 Task: Search one way flight ticket for 3 adults, 3 children in business from Champaign/urbana/savoy: University Of Illinois - Willard Airport to Riverton: Central Wyoming Regional Airport (was Riverton Regional) on 5-4-2023. Choice of flights is Frontier. Number of bags: 1 carry on bag and 3 checked bags. Price is upto 89000. Outbound departure time preference is 20:15.
Action: Mouse moved to (357, 319)
Screenshot: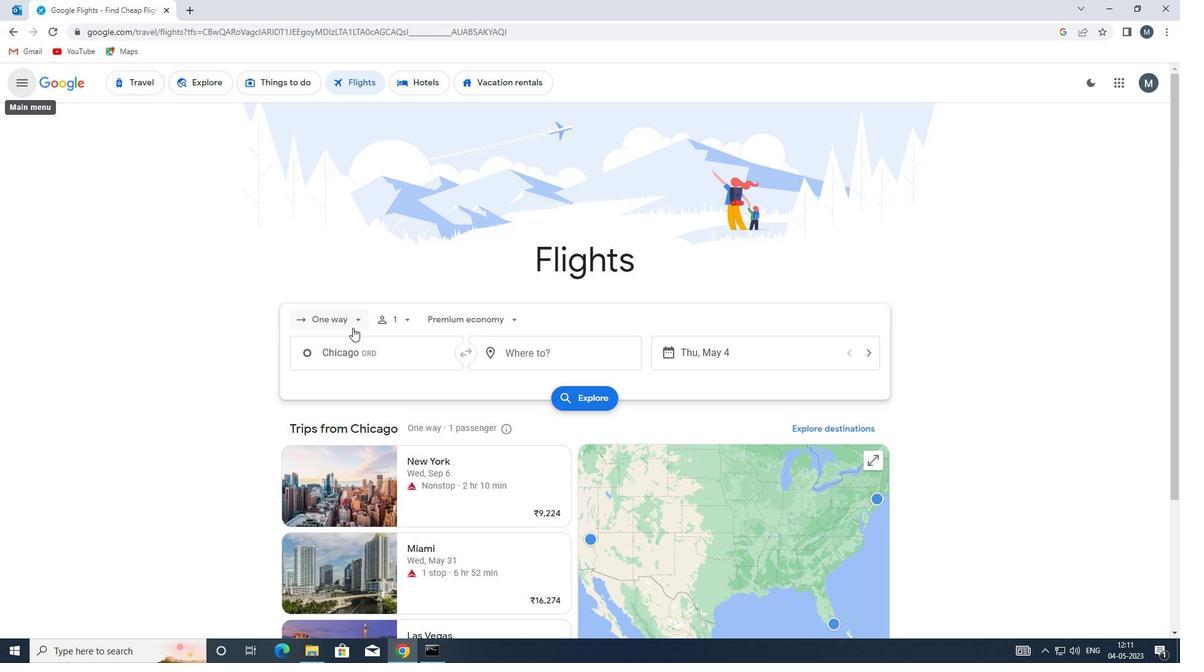 
Action: Mouse pressed left at (357, 319)
Screenshot: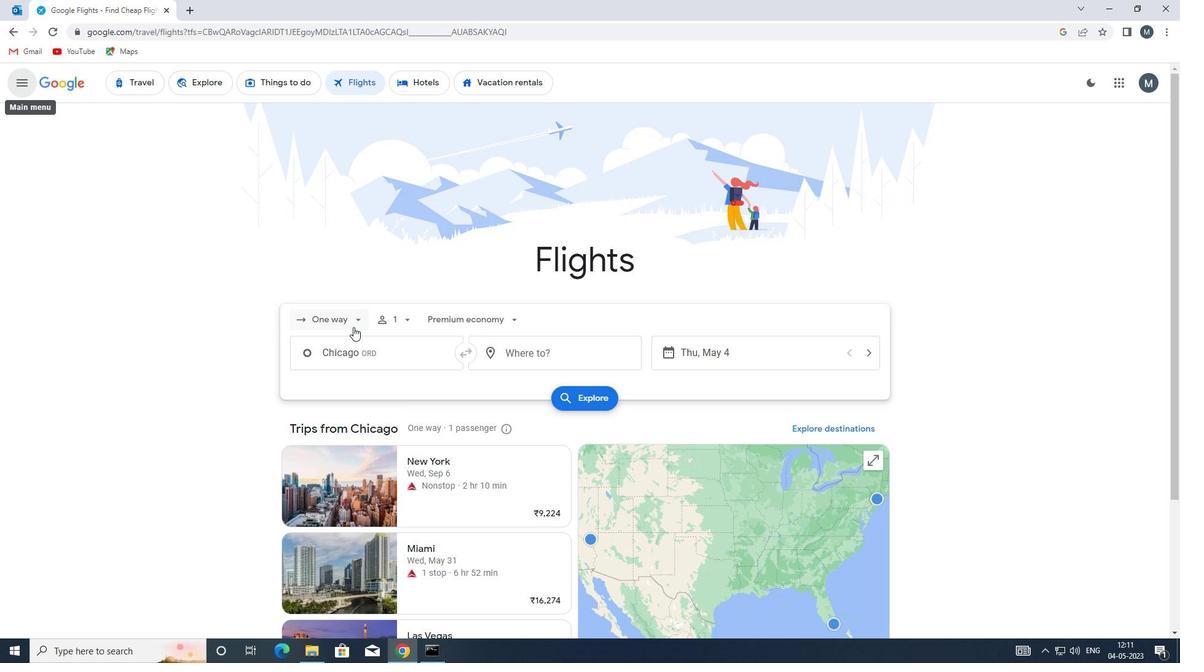 
Action: Mouse moved to (362, 374)
Screenshot: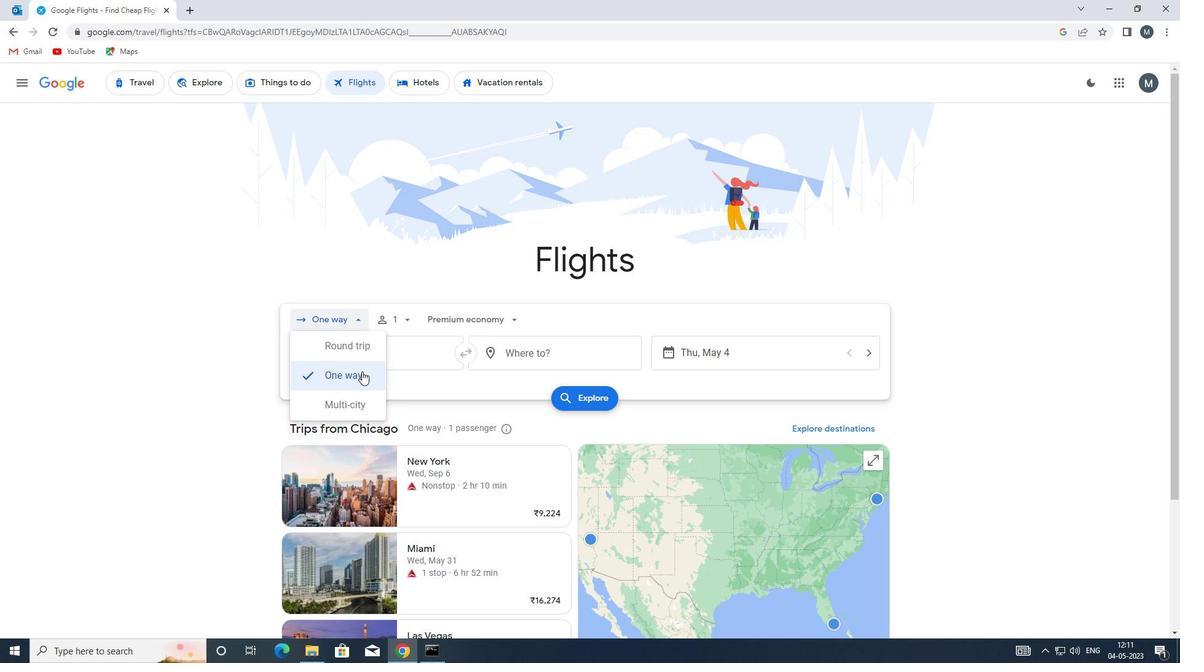 
Action: Mouse pressed left at (362, 374)
Screenshot: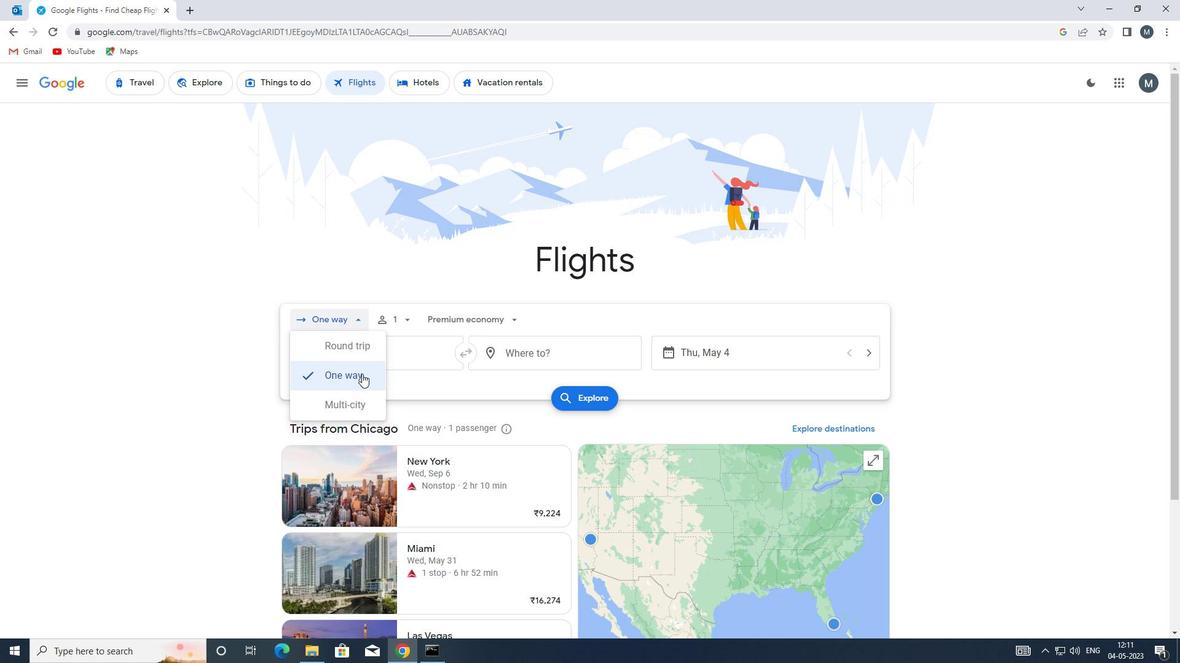 
Action: Mouse moved to (417, 316)
Screenshot: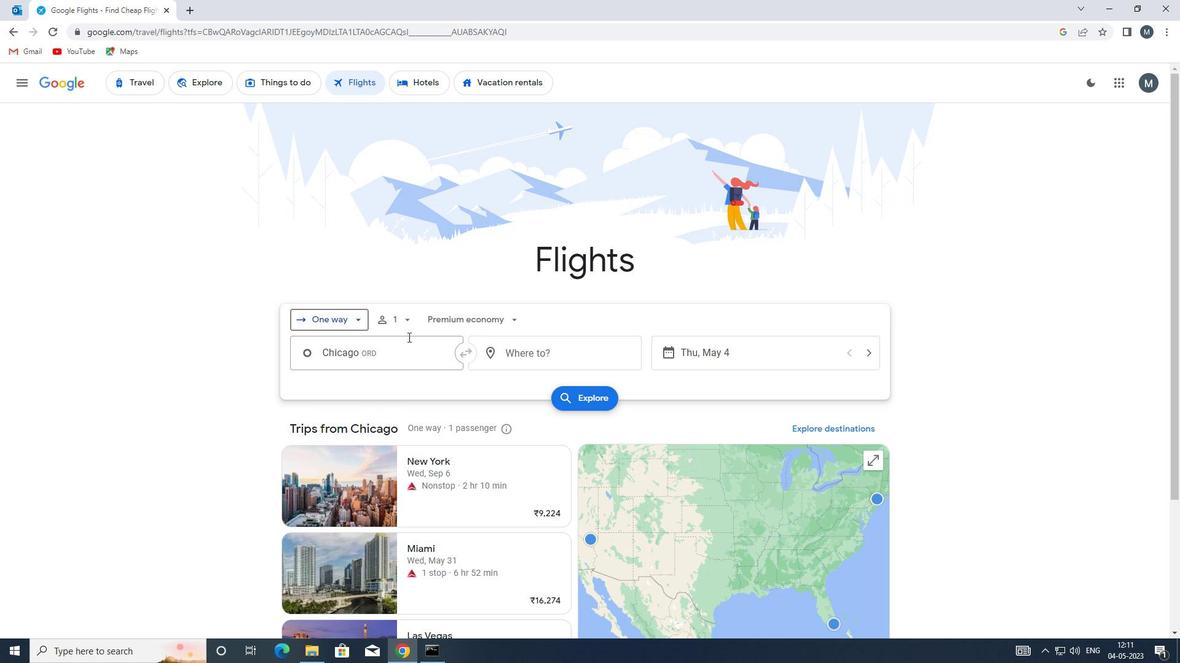 
Action: Mouse pressed left at (417, 316)
Screenshot: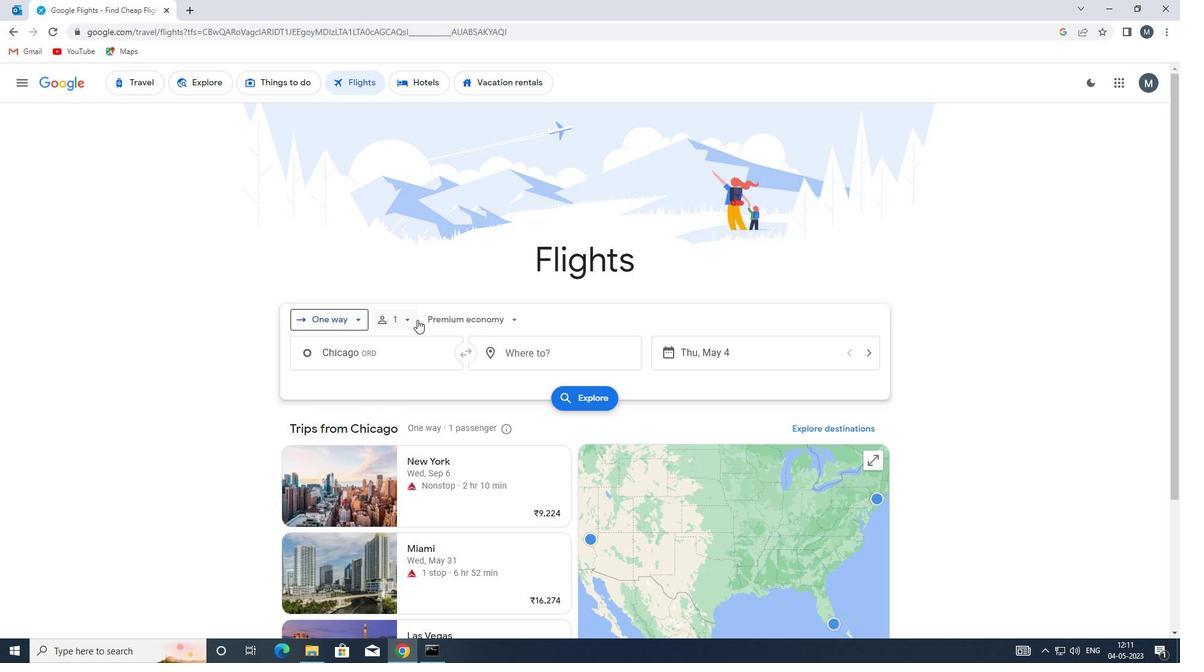 
Action: Mouse moved to (510, 350)
Screenshot: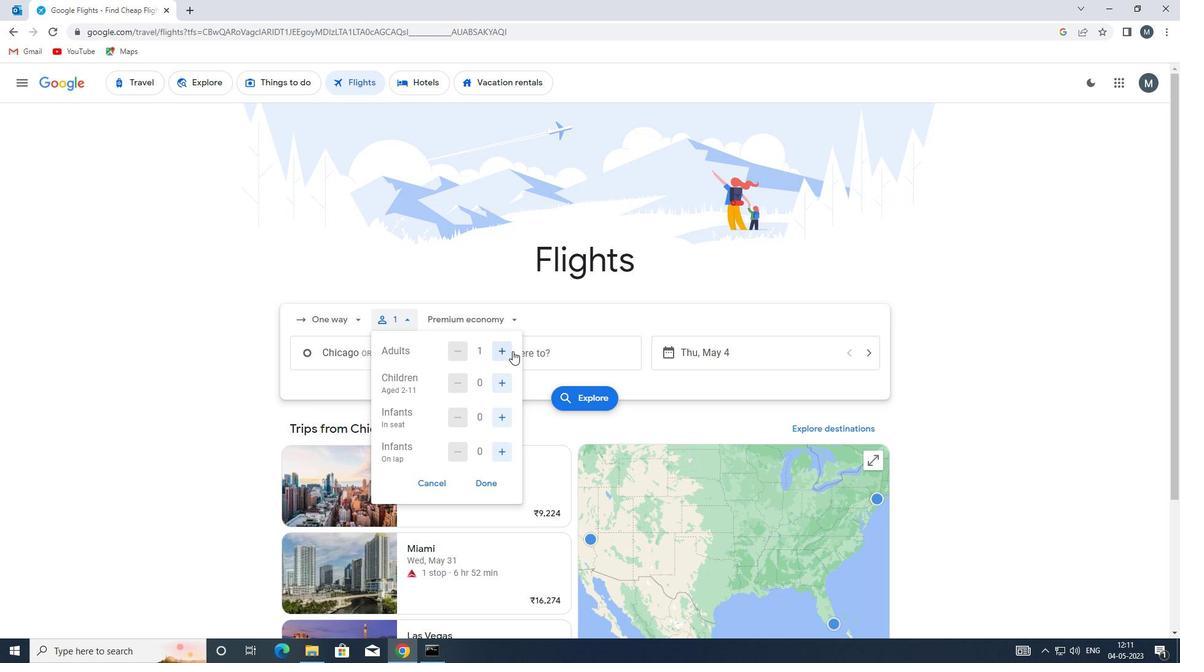 
Action: Mouse pressed left at (510, 350)
Screenshot: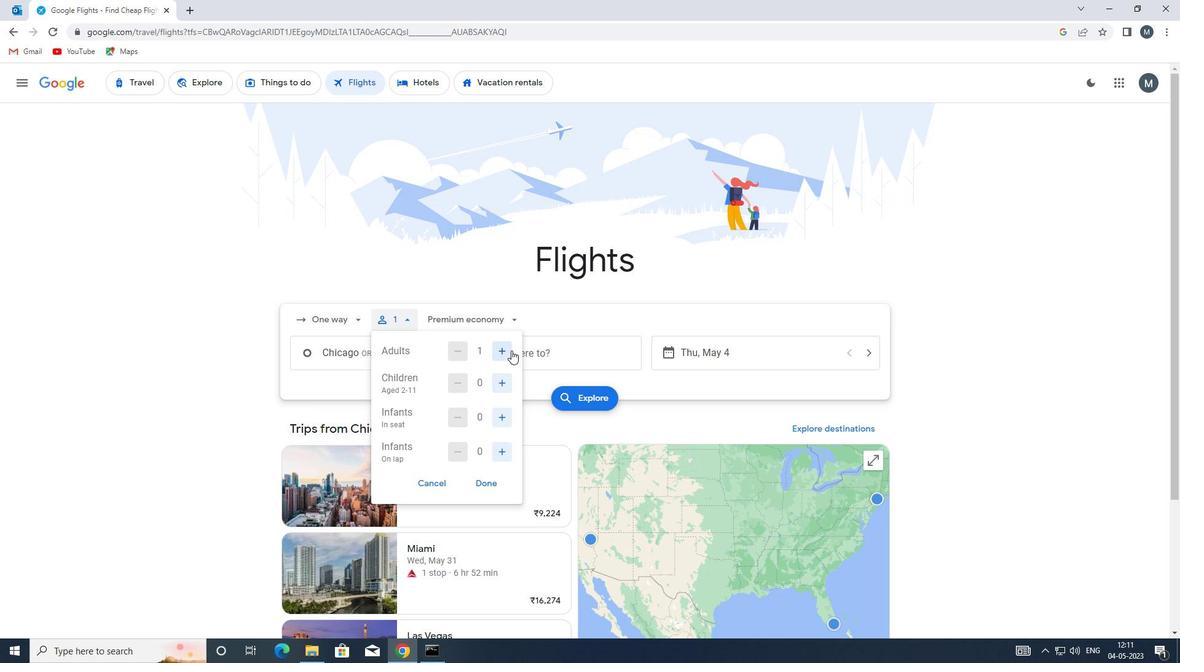 
Action: Mouse pressed left at (510, 350)
Screenshot: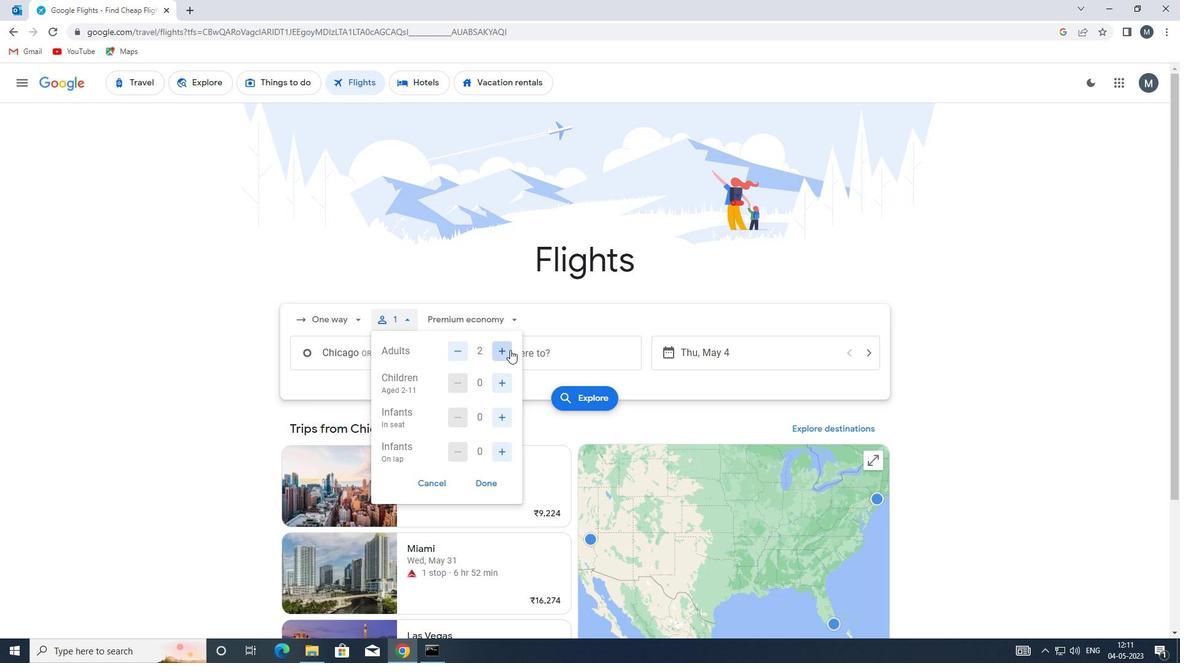 
Action: Mouse moved to (500, 383)
Screenshot: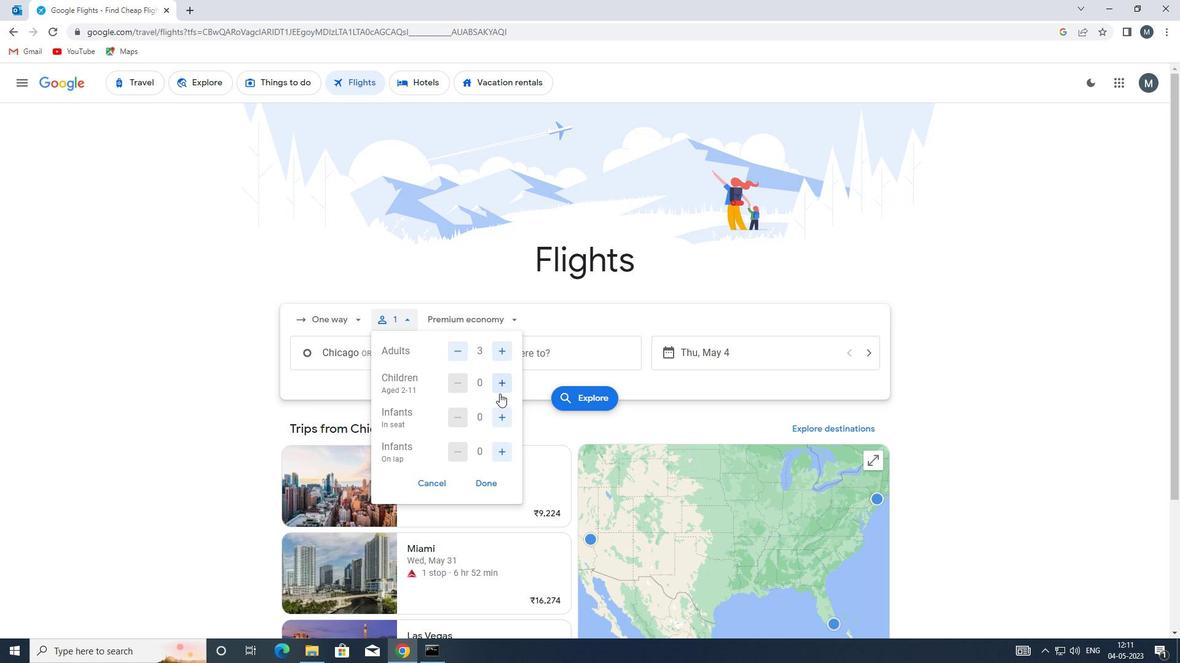 
Action: Mouse pressed left at (500, 383)
Screenshot: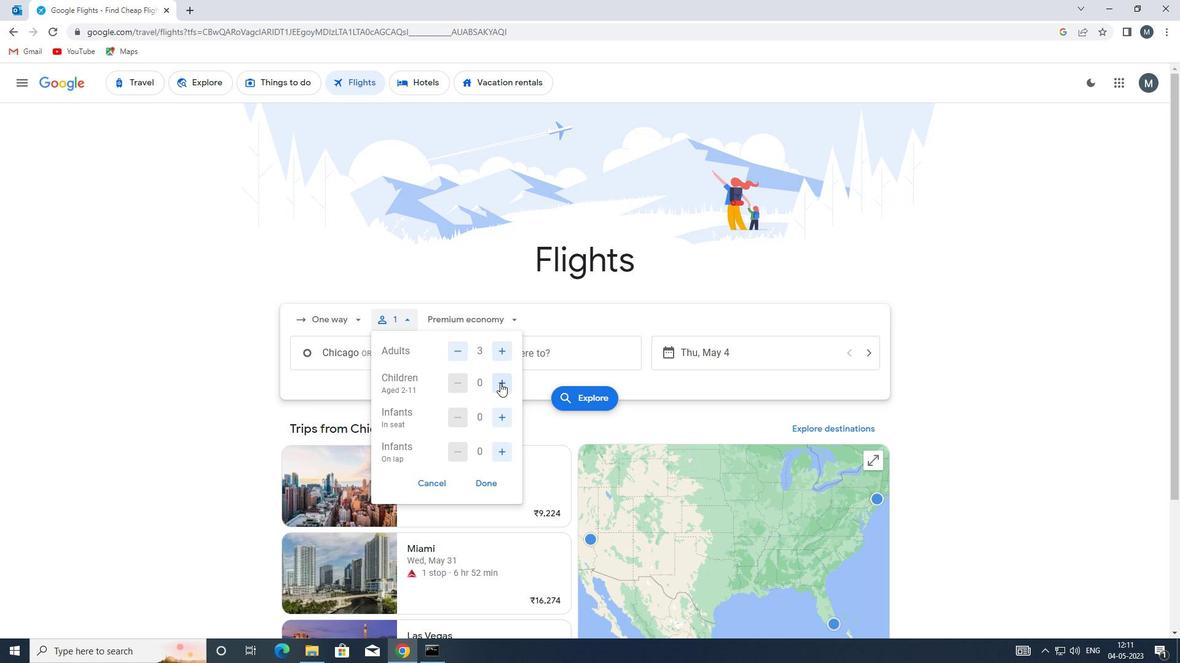 
Action: Mouse pressed left at (500, 383)
Screenshot: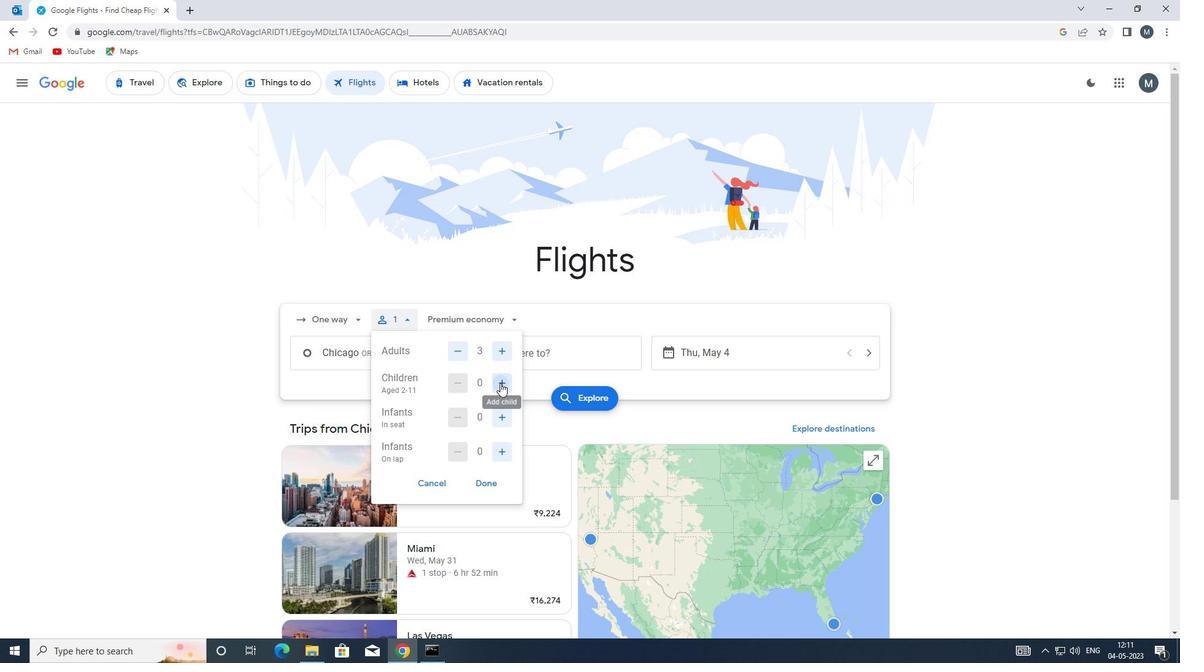 
Action: Mouse pressed left at (500, 383)
Screenshot: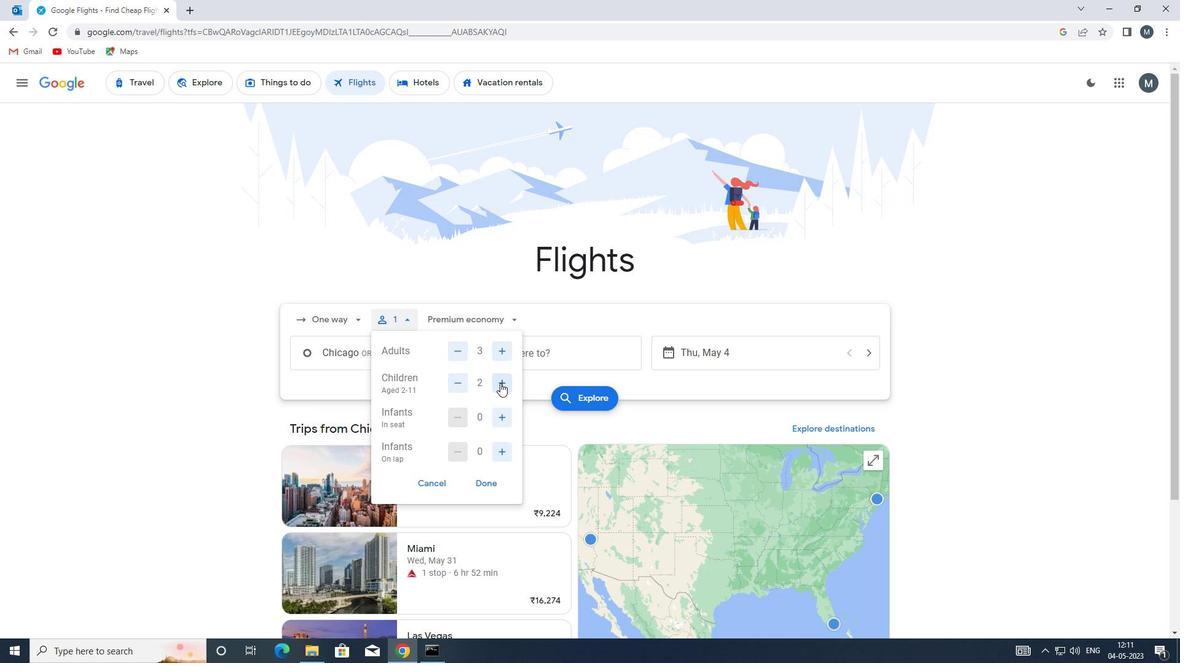 
Action: Mouse moved to (489, 482)
Screenshot: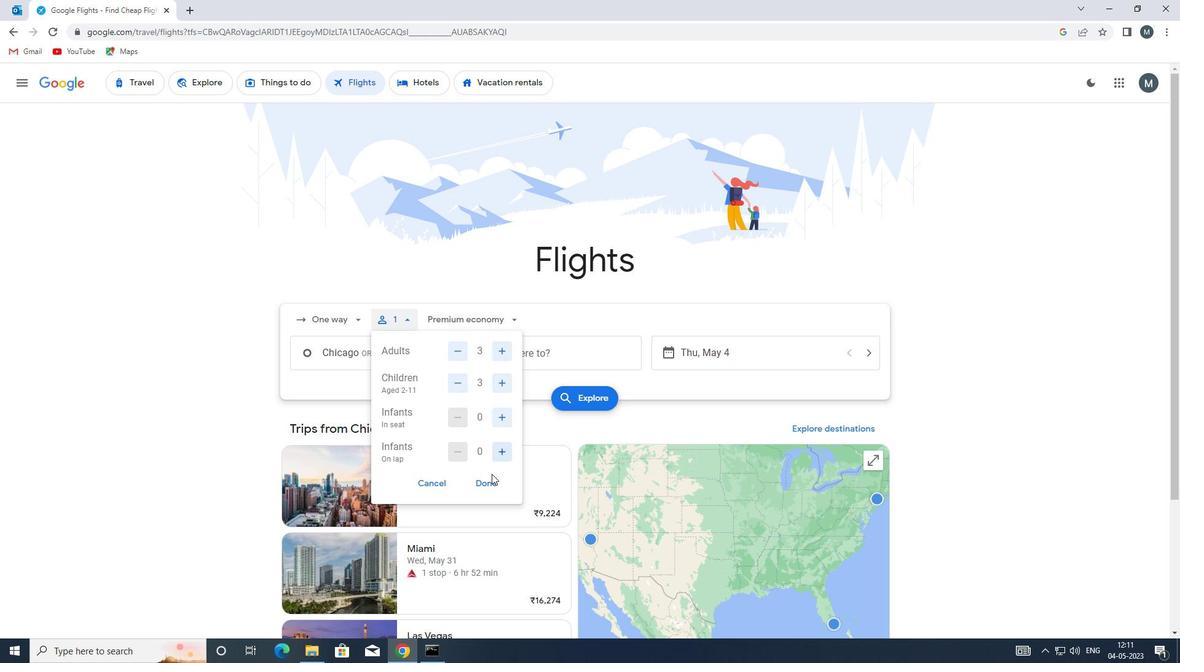 
Action: Mouse pressed left at (489, 482)
Screenshot: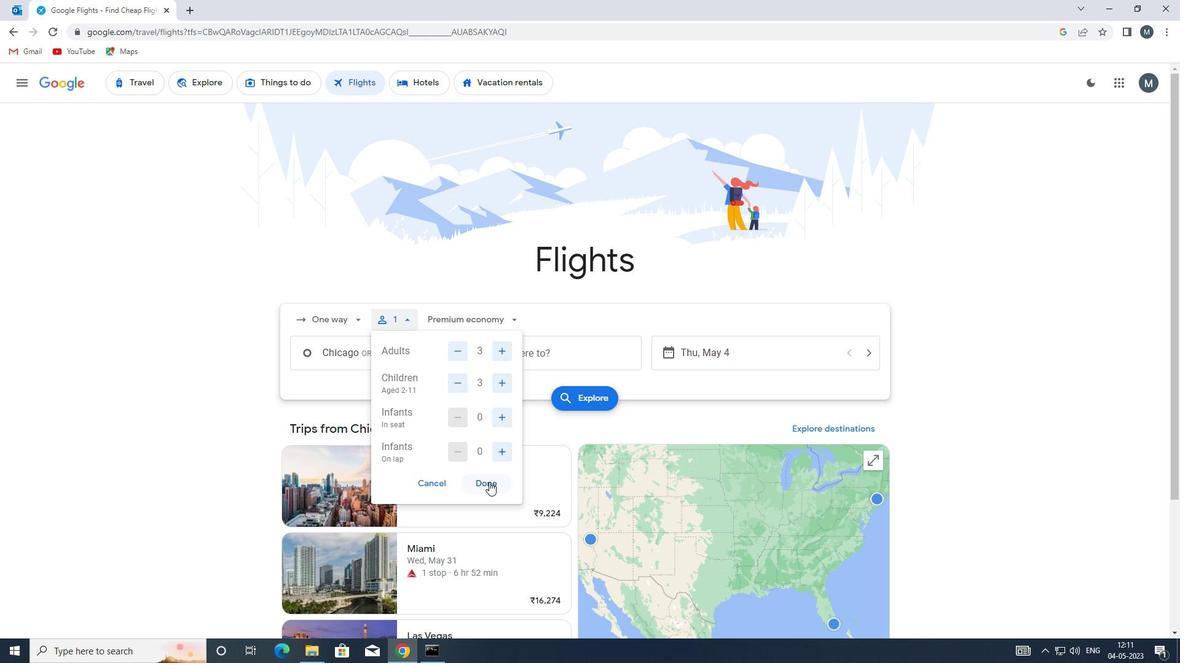 
Action: Mouse moved to (470, 323)
Screenshot: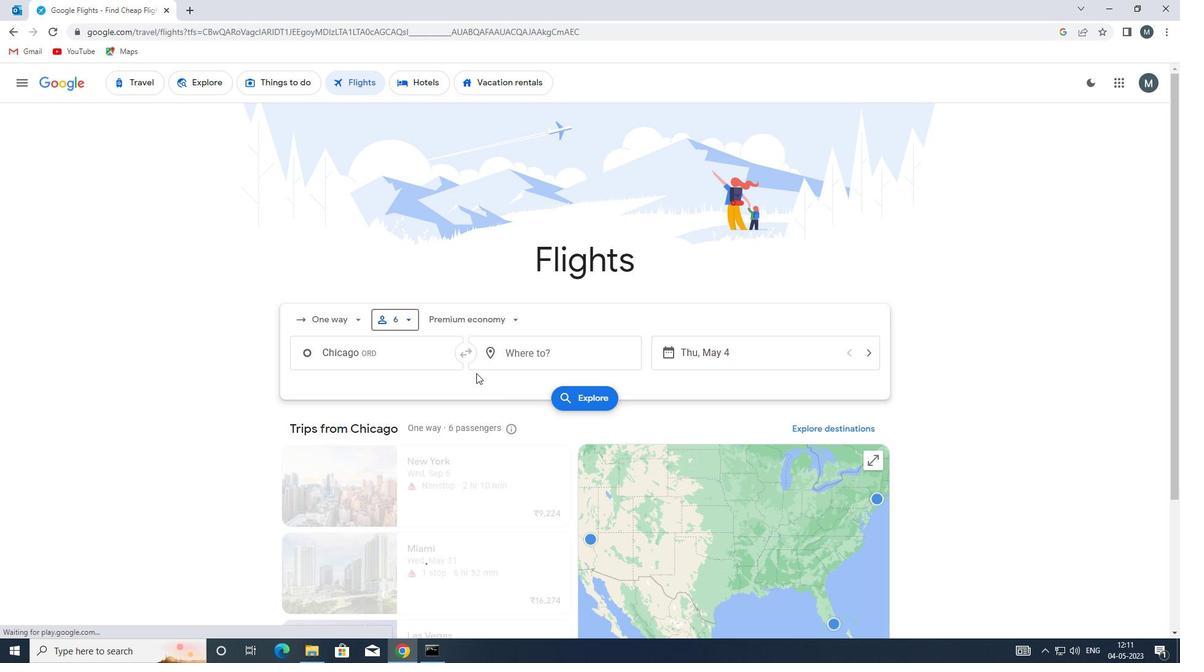 
Action: Mouse pressed left at (470, 323)
Screenshot: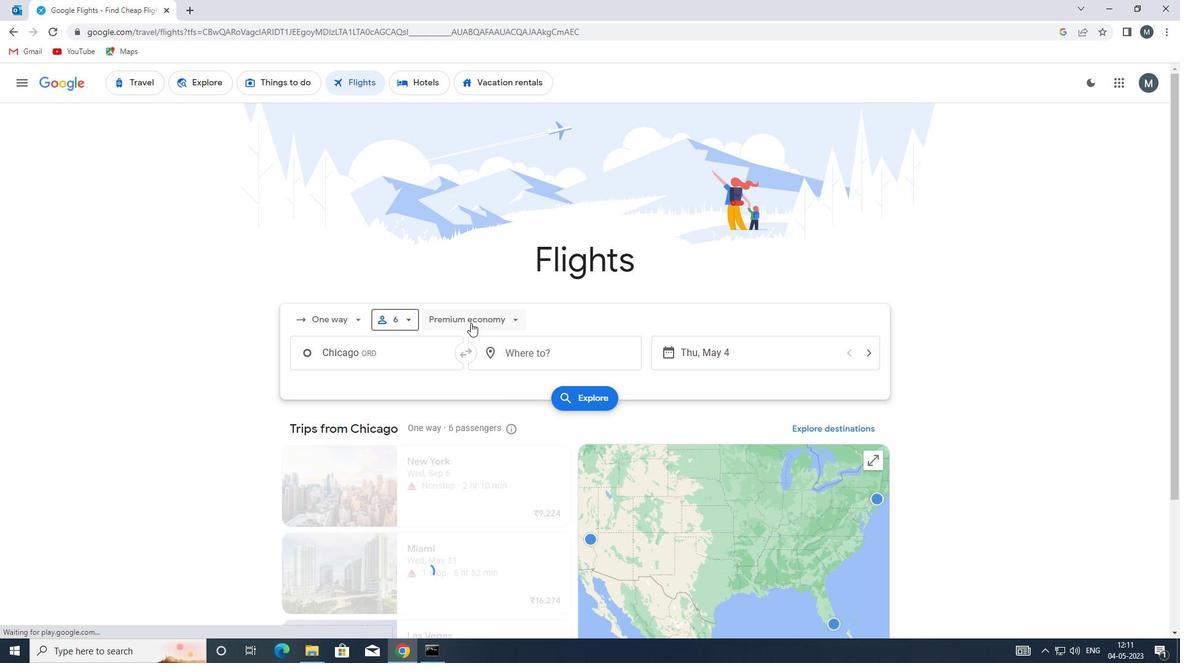 
Action: Mouse moved to (487, 403)
Screenshot: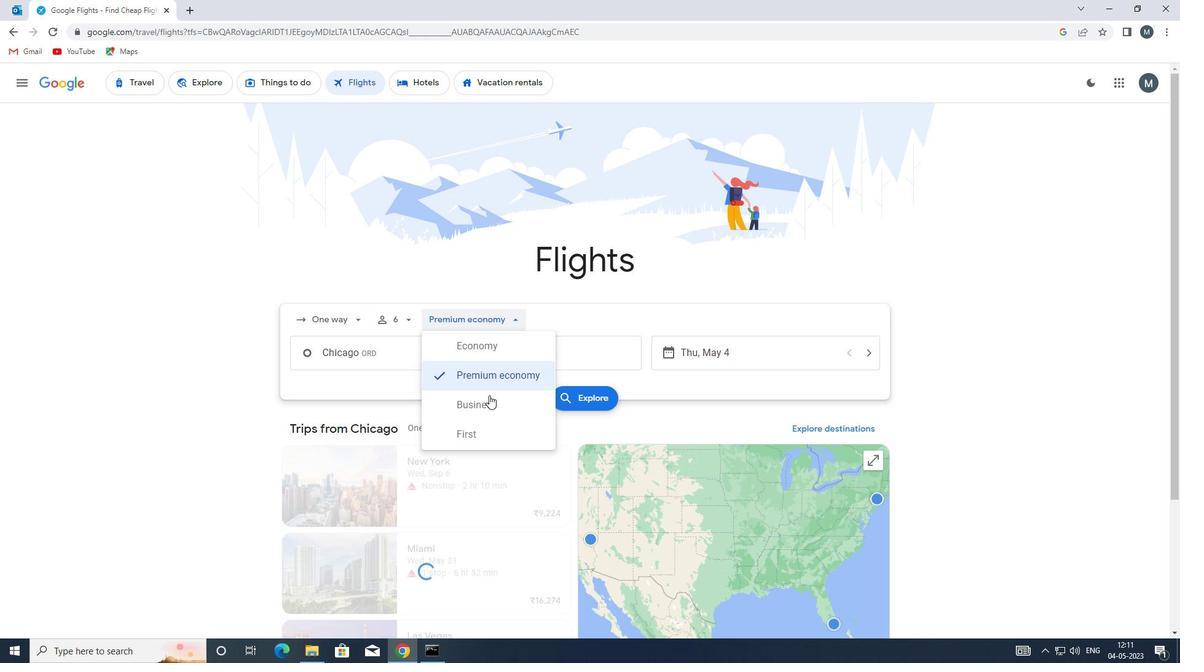 
Action: Mouse pressed left at (487, 403)
Screenshot: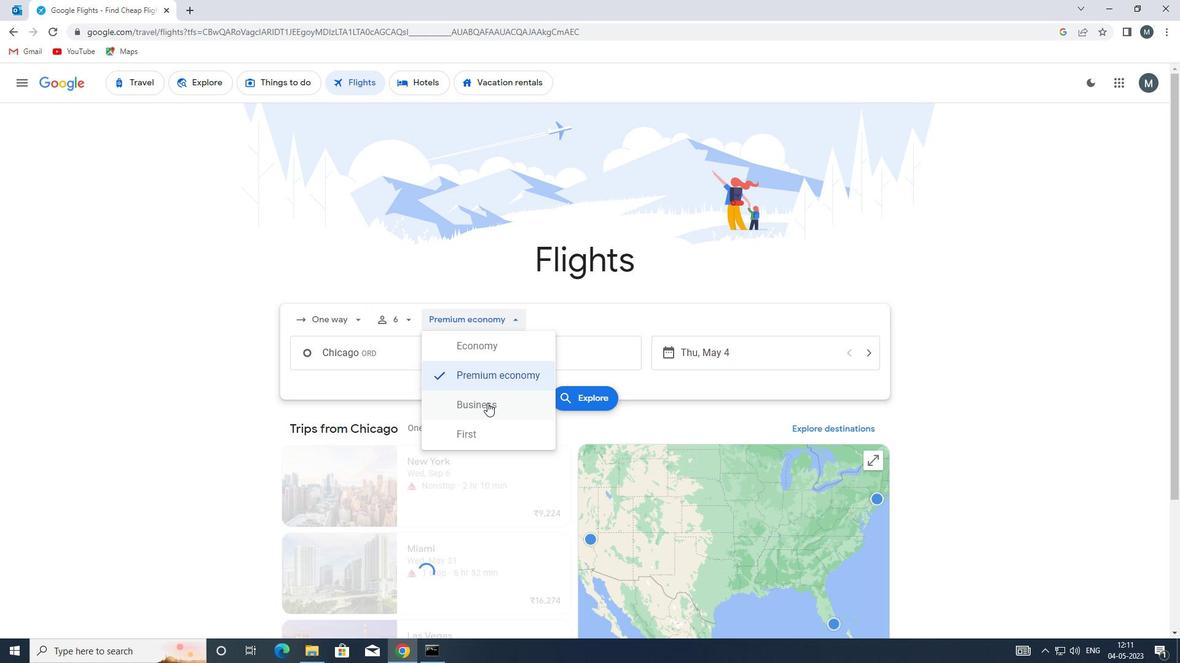 
Action: Mouse moved to (418, 365)
Screenshot: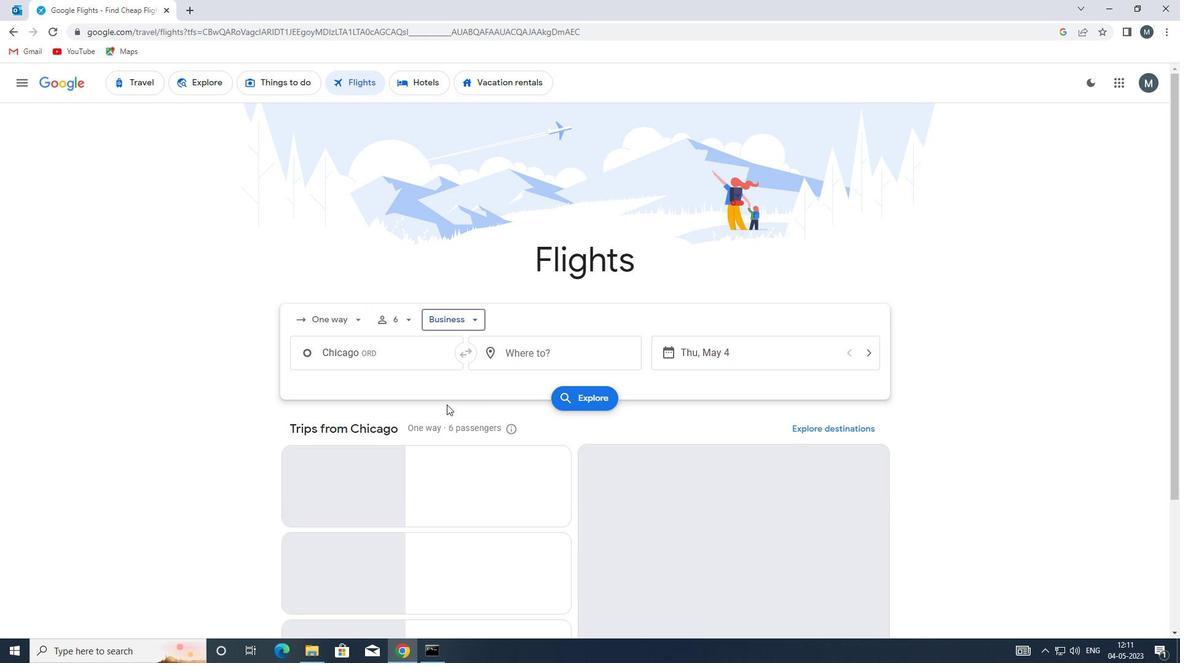 
Action: Mouse pressed left at (418, 365)
Screenshot: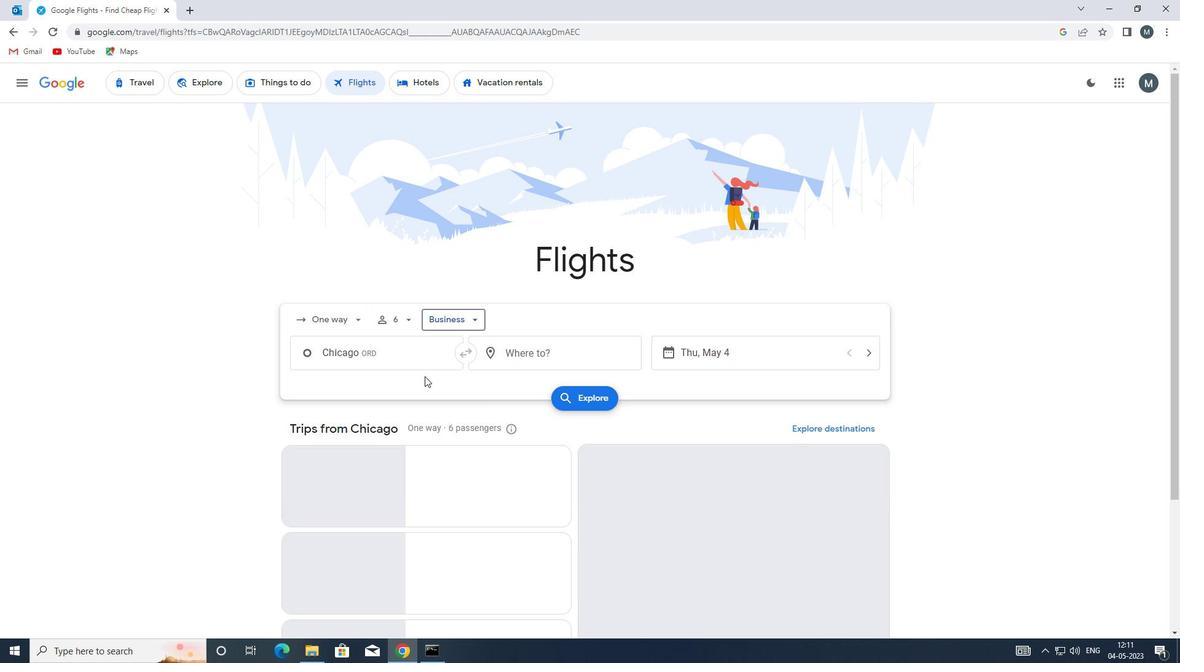
Action: Mouse moved to (430, 392)
Screenshot: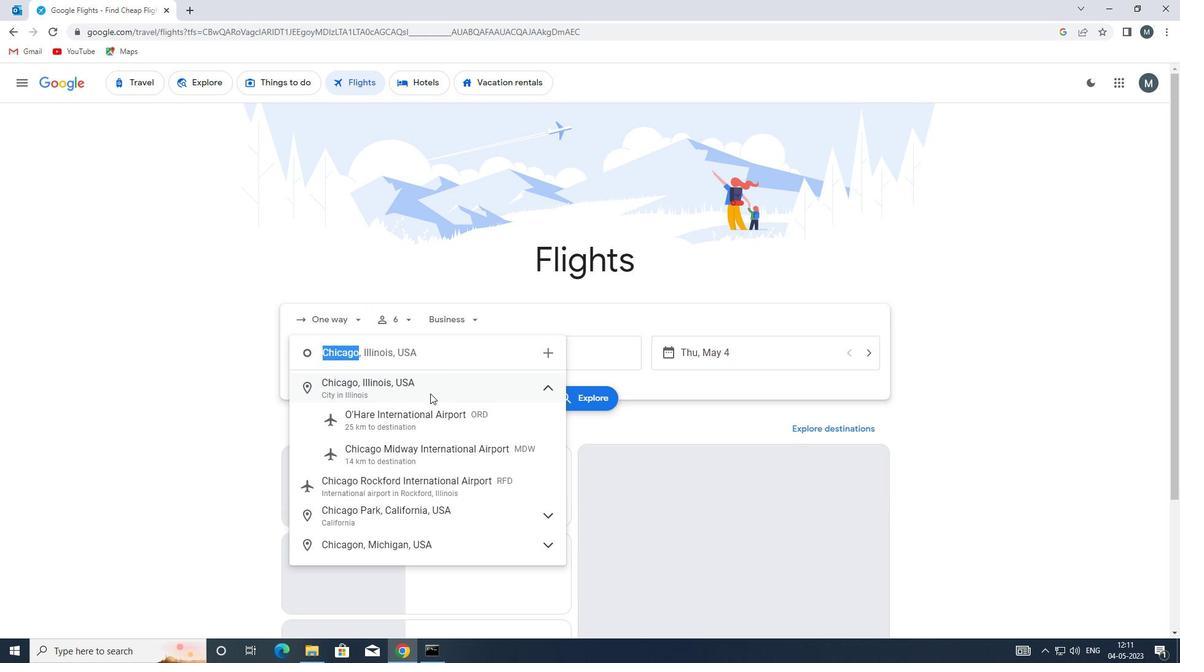 
Action: Key pressed <Key.enter>
Screenshot: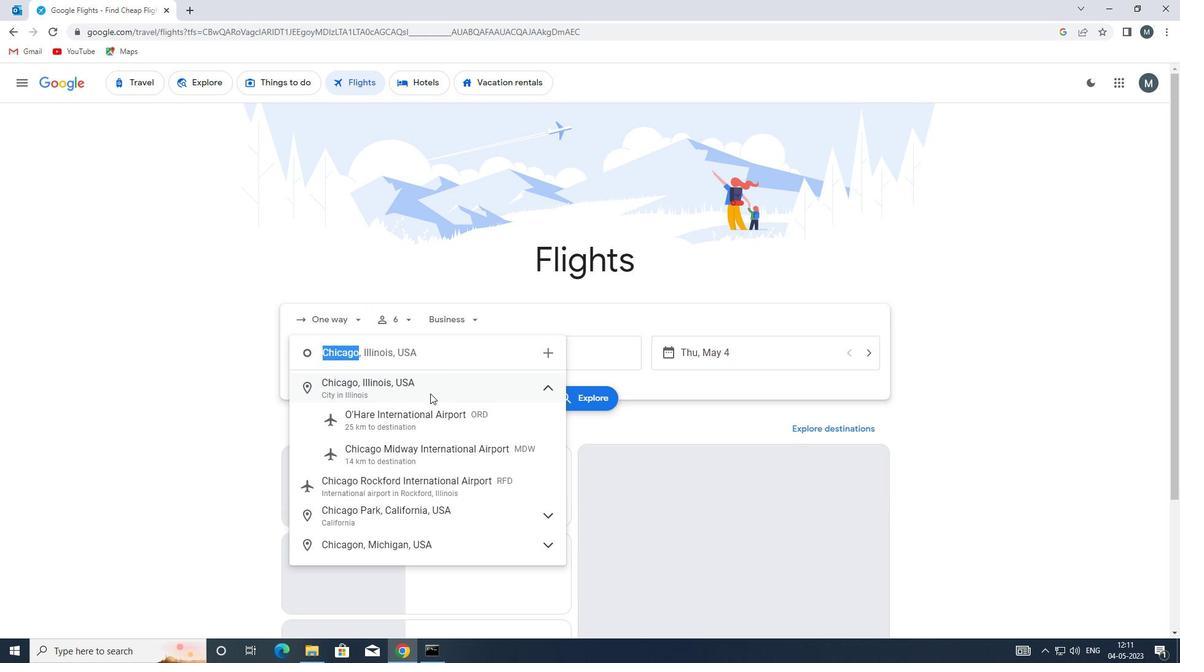 
Action: Mouse moved to (512, 359)
Screenshot: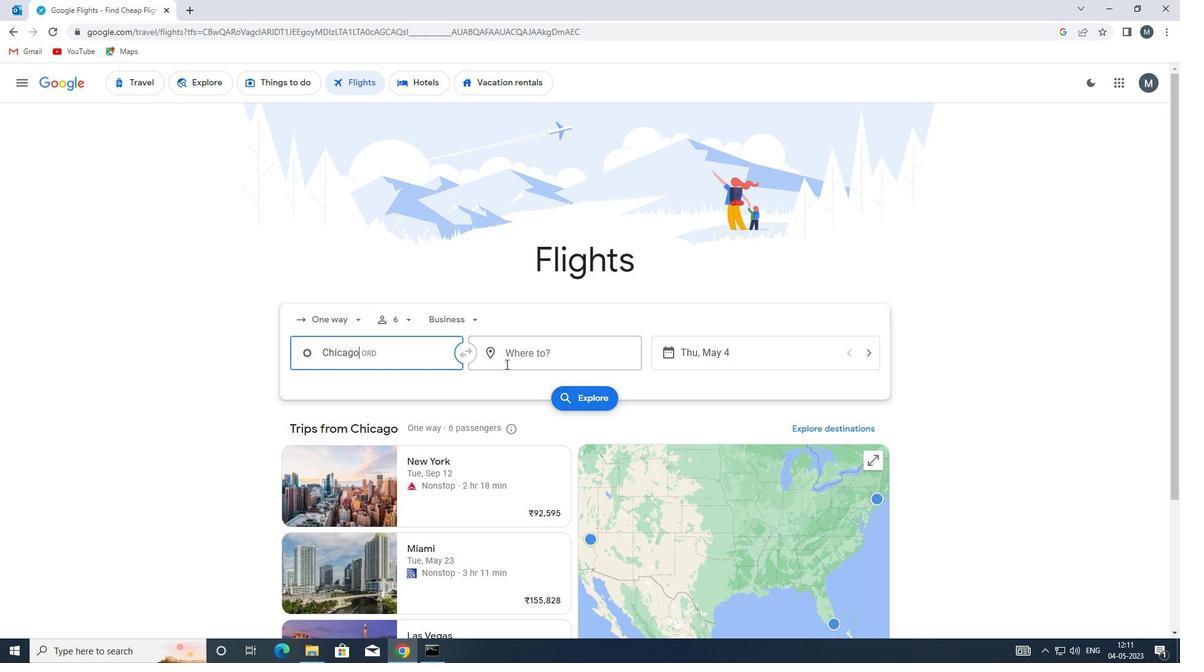 
Action: Mouse pressed left at (512, 359)
Screenshot: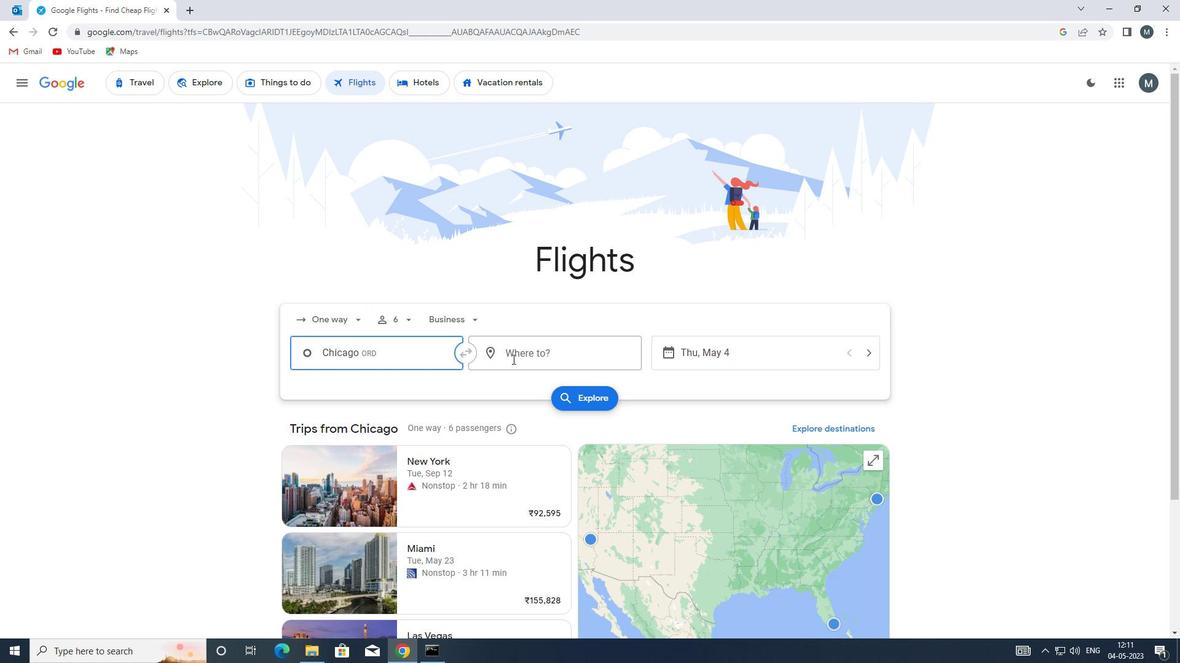 
Action: Mouse moved to (513, 360)
Screenshot: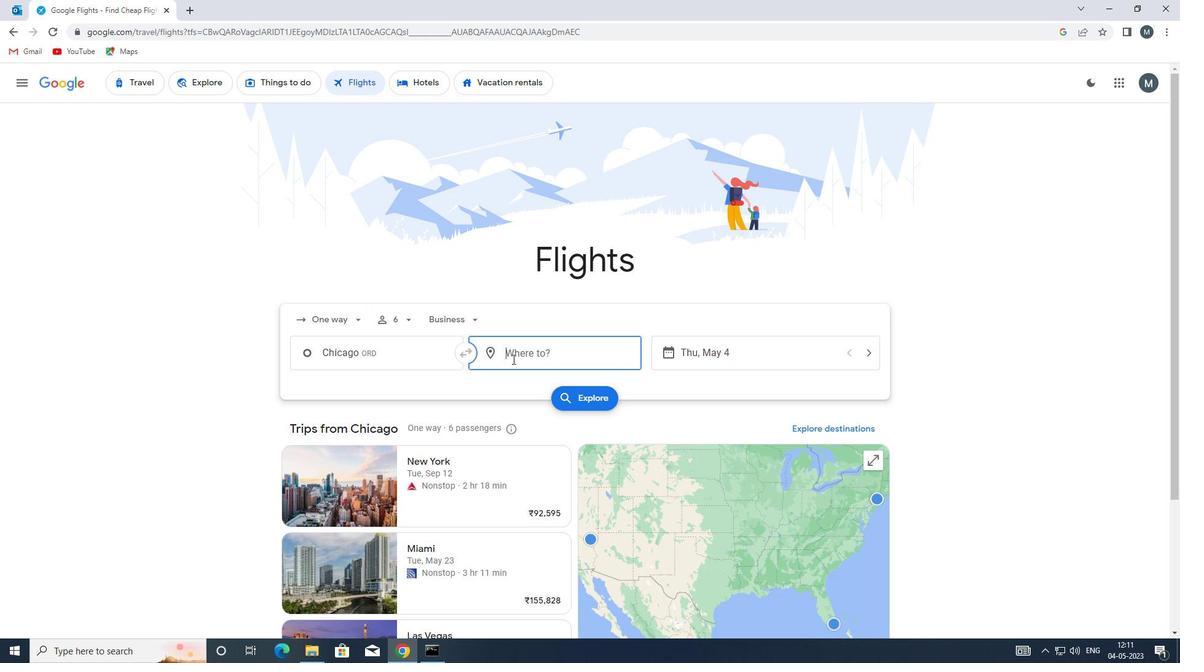 
Action: Key pressed riw
Screenshot: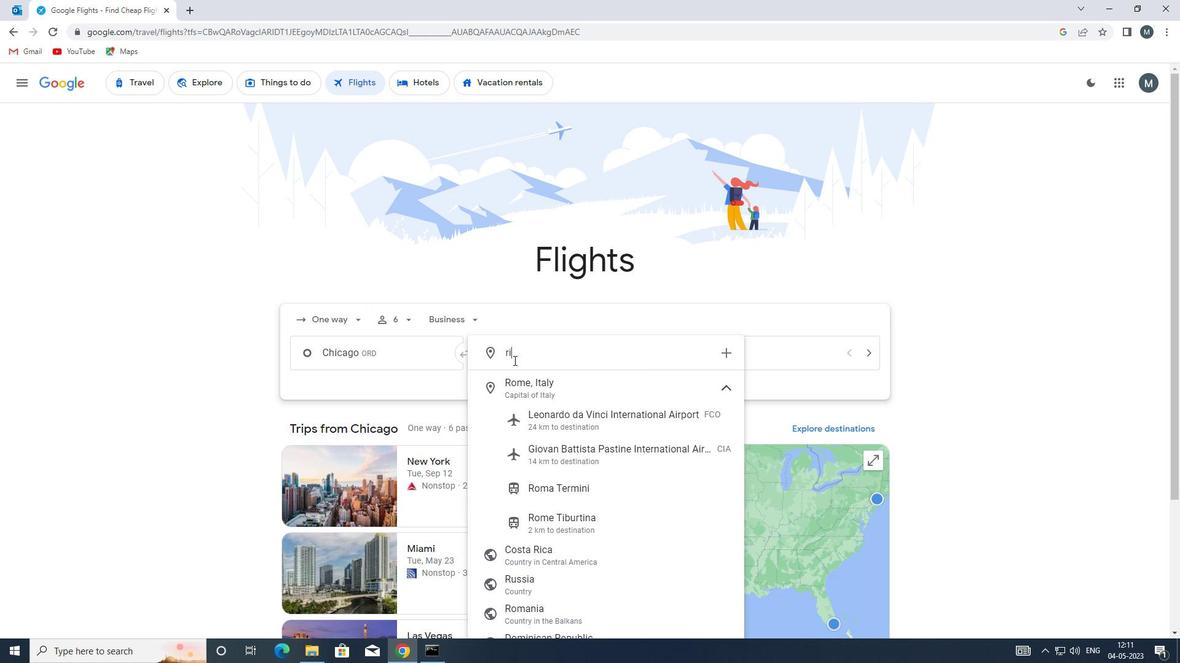 
Action: Mouse moved to (579, 387)
Screenshot: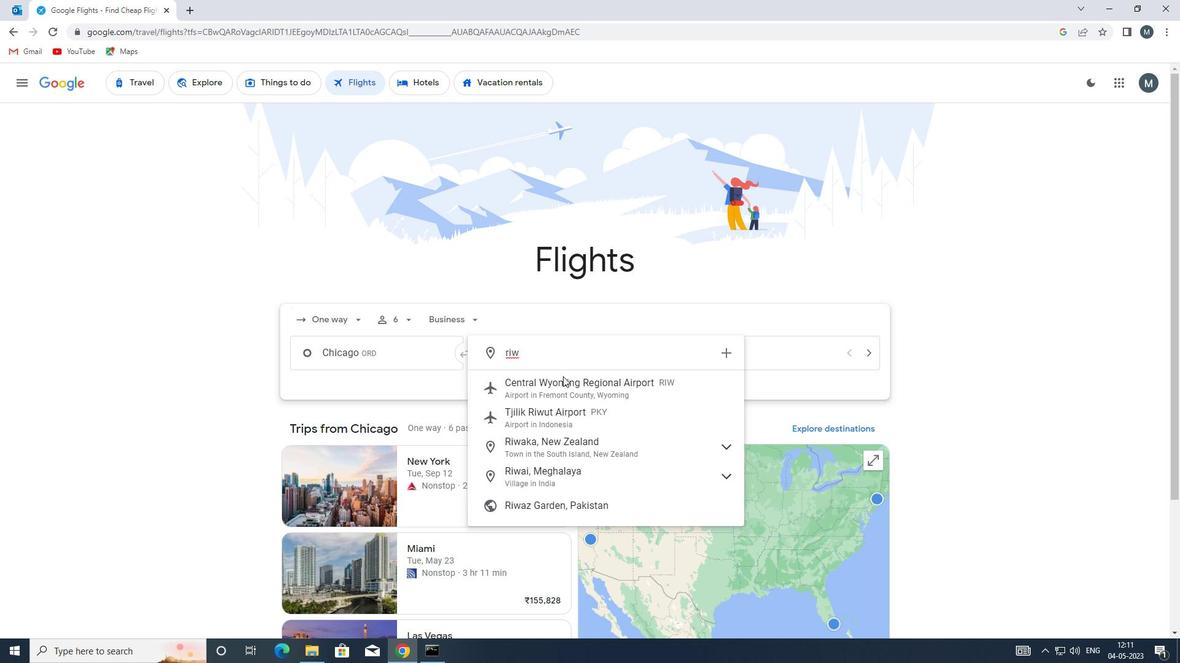 
Action: Mouse pressed left at (579, 387)
Screenshot: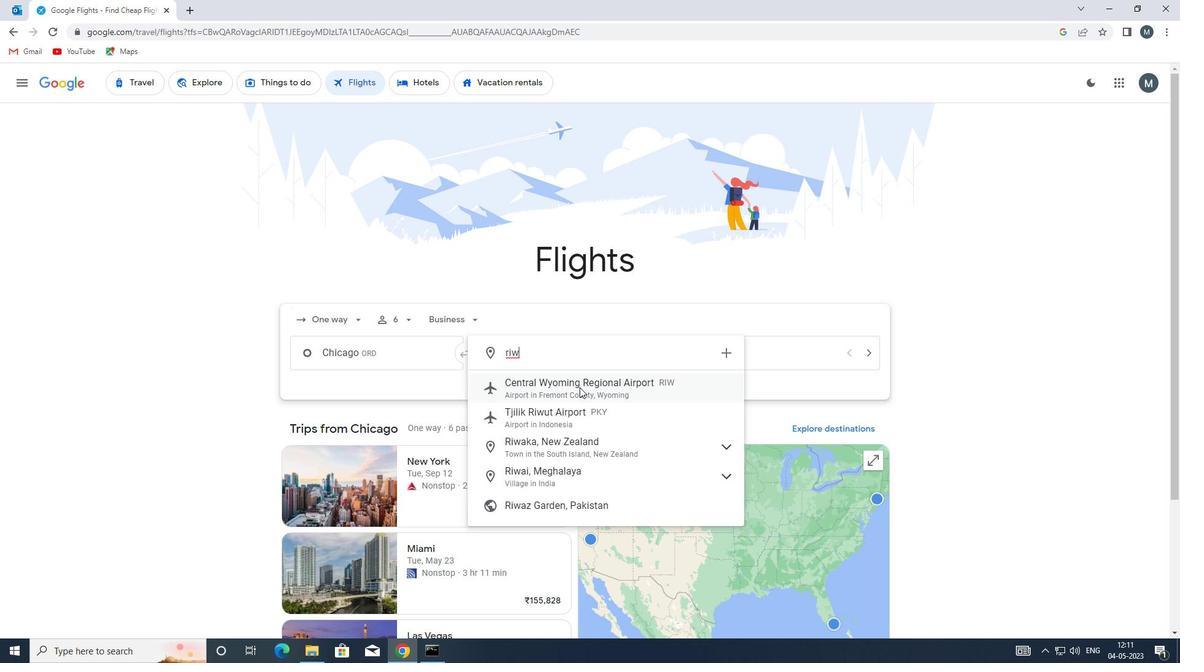 
Action: Mouse moved to (695, 358)
Screenshot: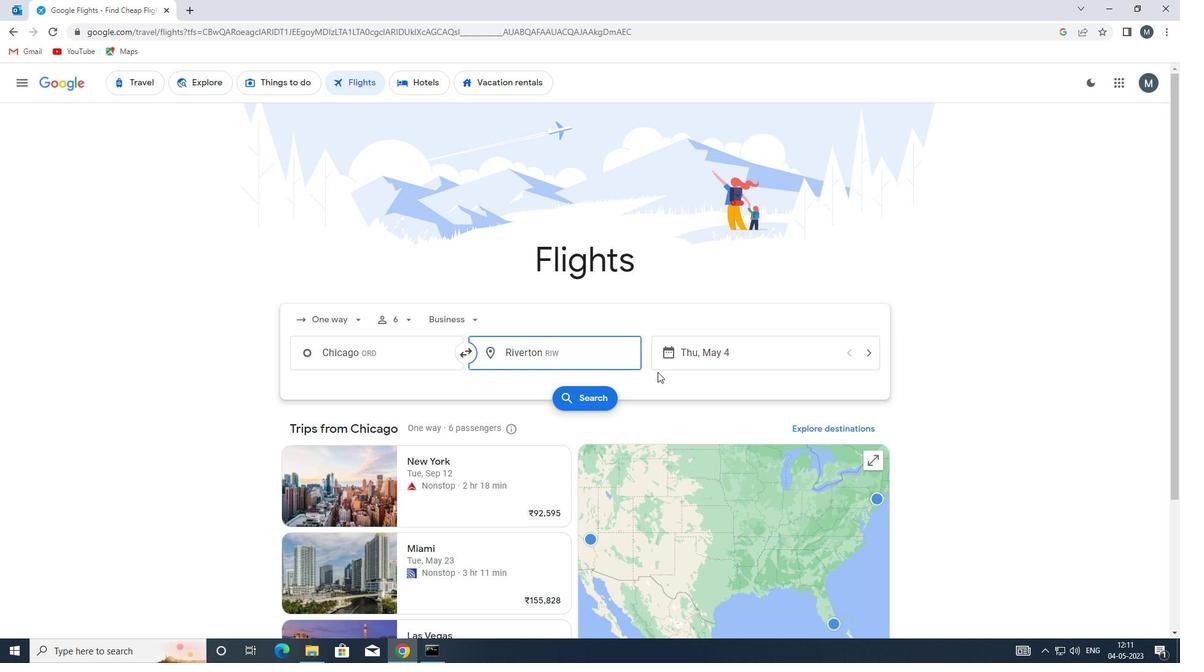 
Action: Mouse pressed left at (695, 358)
Screenshot: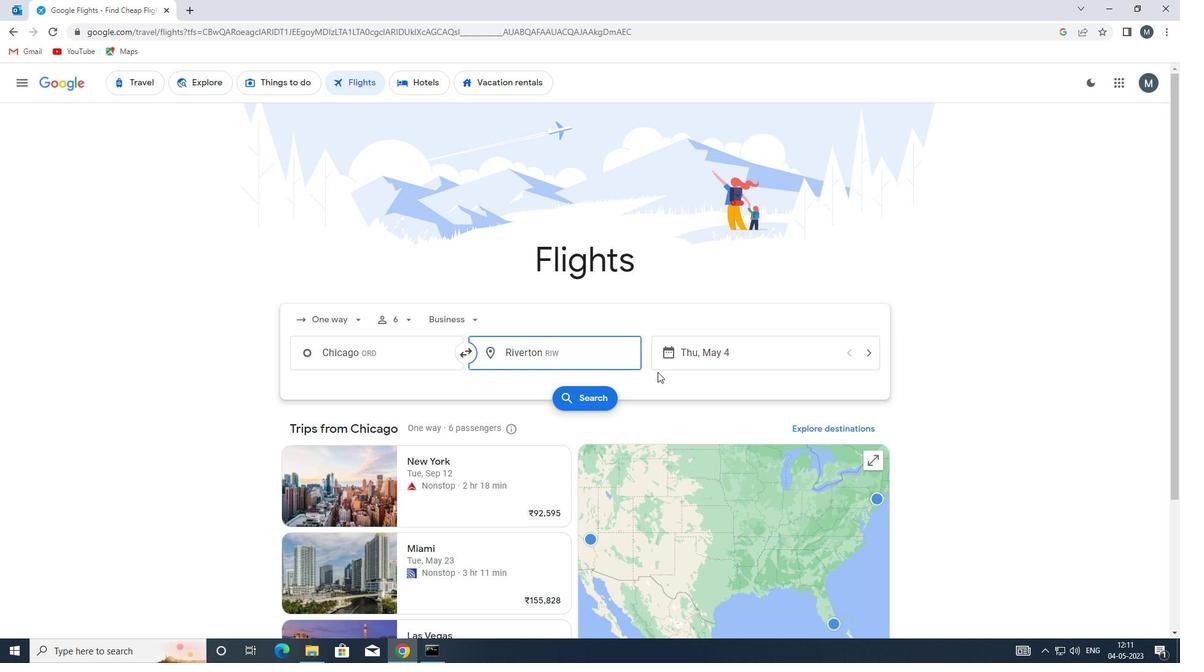 
Action: Mouse moved to (568, 411)
Screenshot: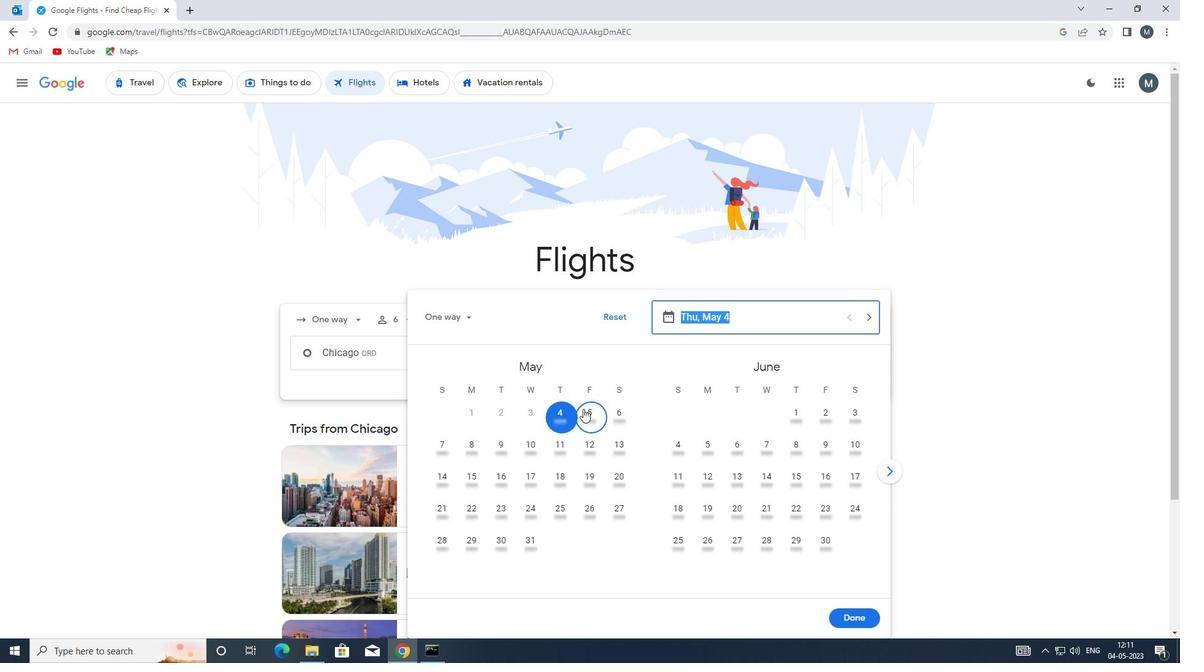 
Action: Mouse pressed left at (568, 411)
Screenshot: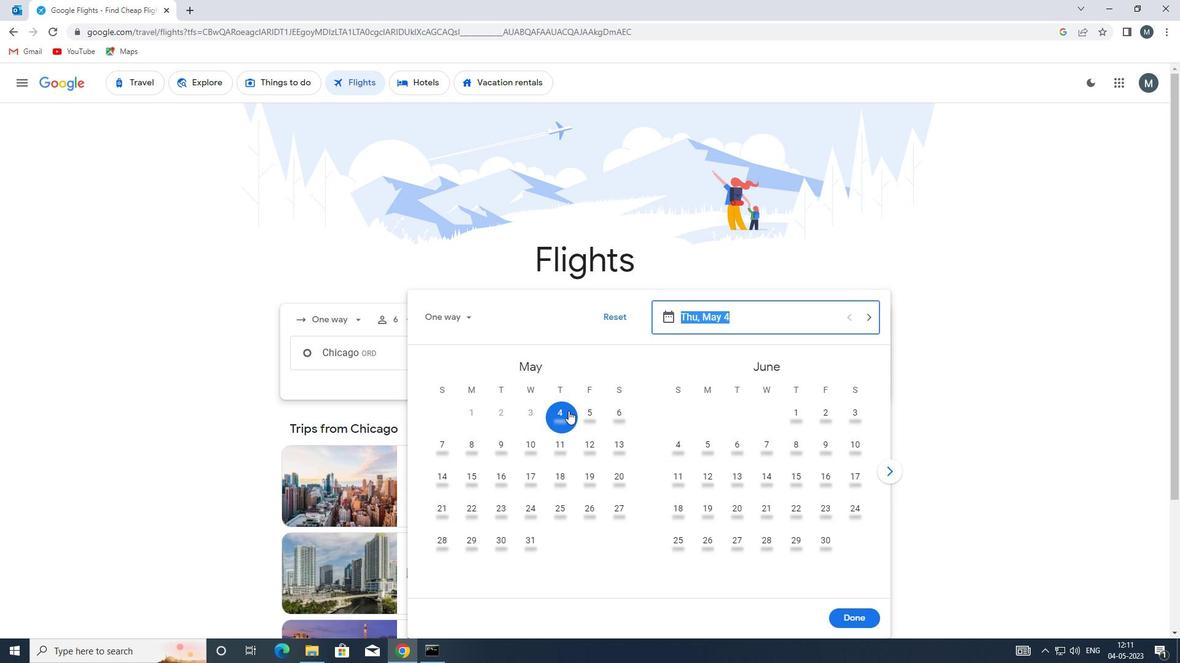 
Action: Mouse moved to (862, 615)
Screenshot: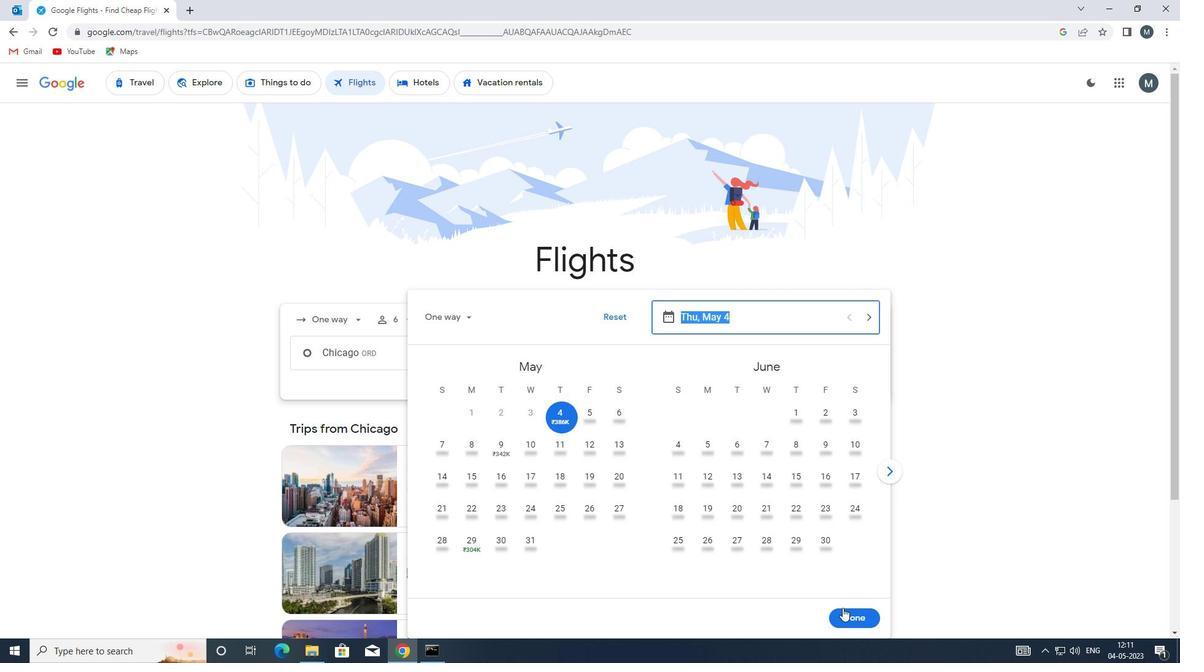 
Action: Mouse pressed left at (862, 615)
Screenshot: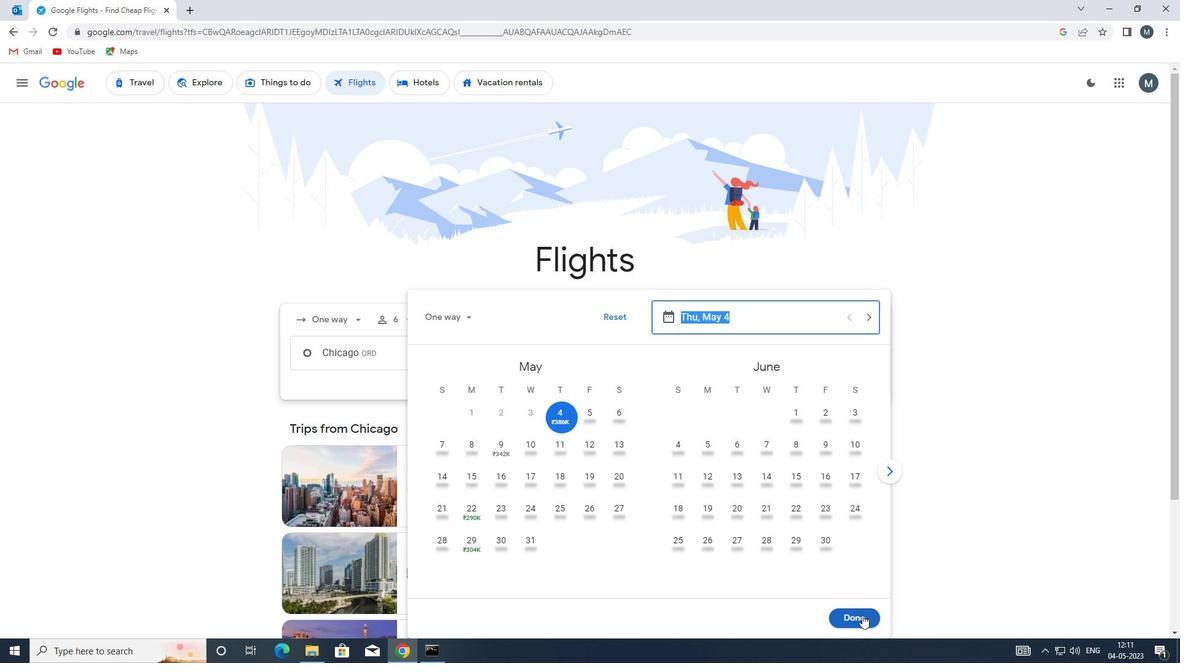 
Action: Mouse moved to (588, 397)
Screenshot: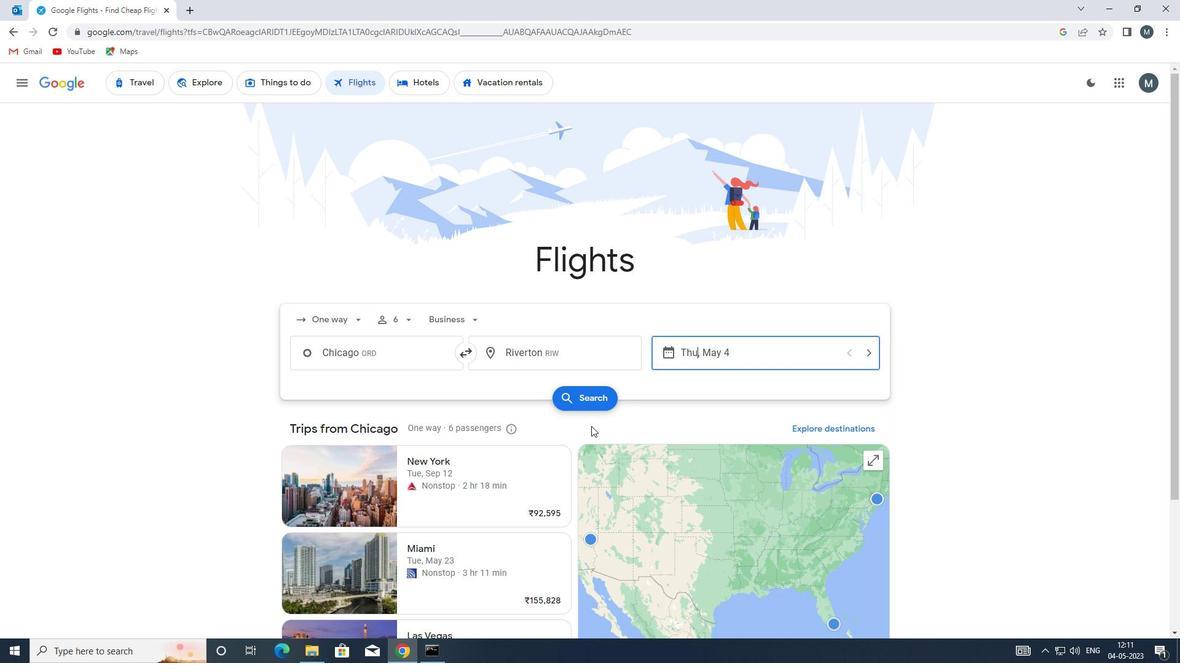 
Action: Mouse pressed left at (588, 397)
Screenshot: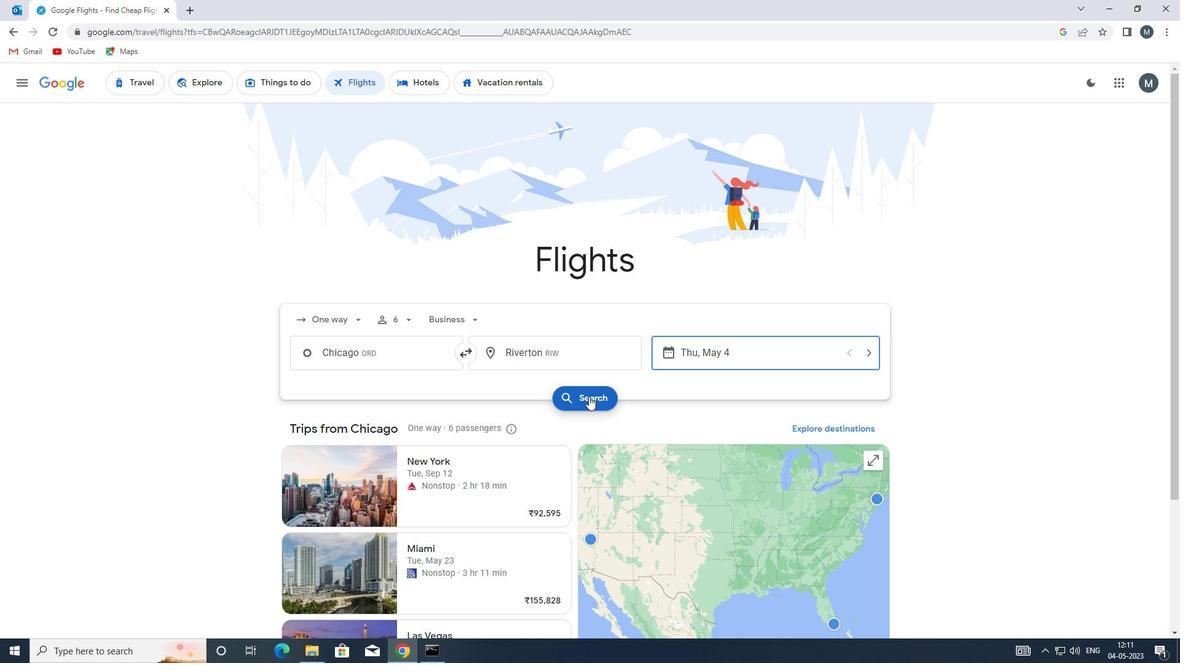 
Action: Mouse moved to (304, 194)
Screenshot: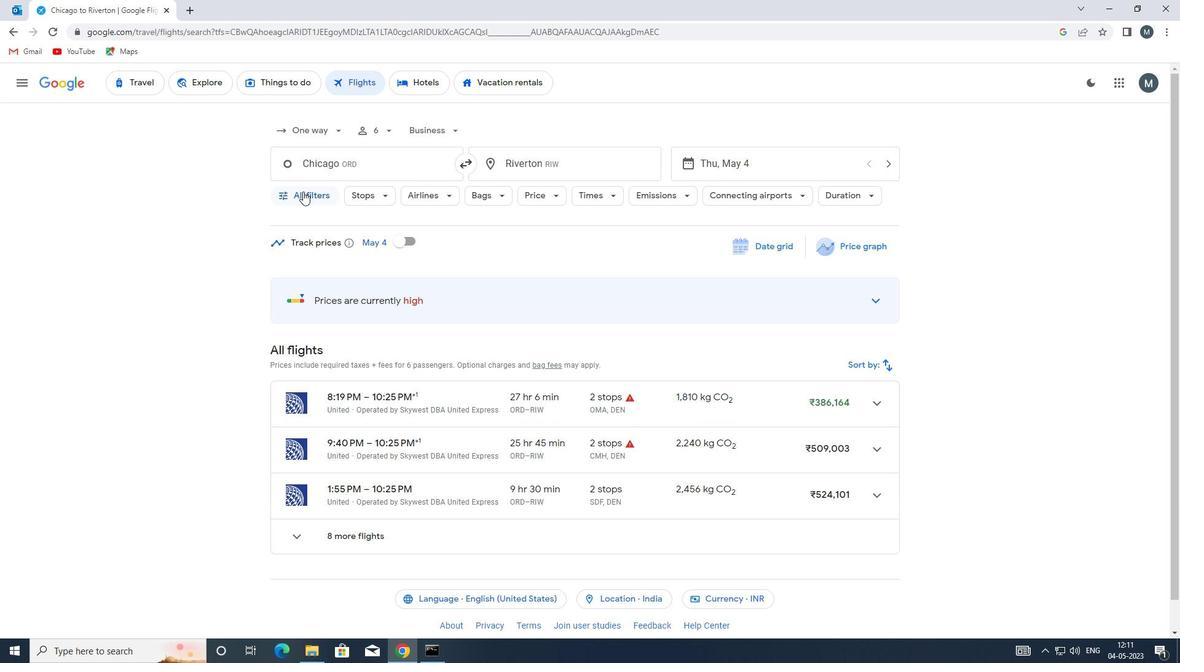
Action: Mouse pressed left at (304, 194)
Screenshot: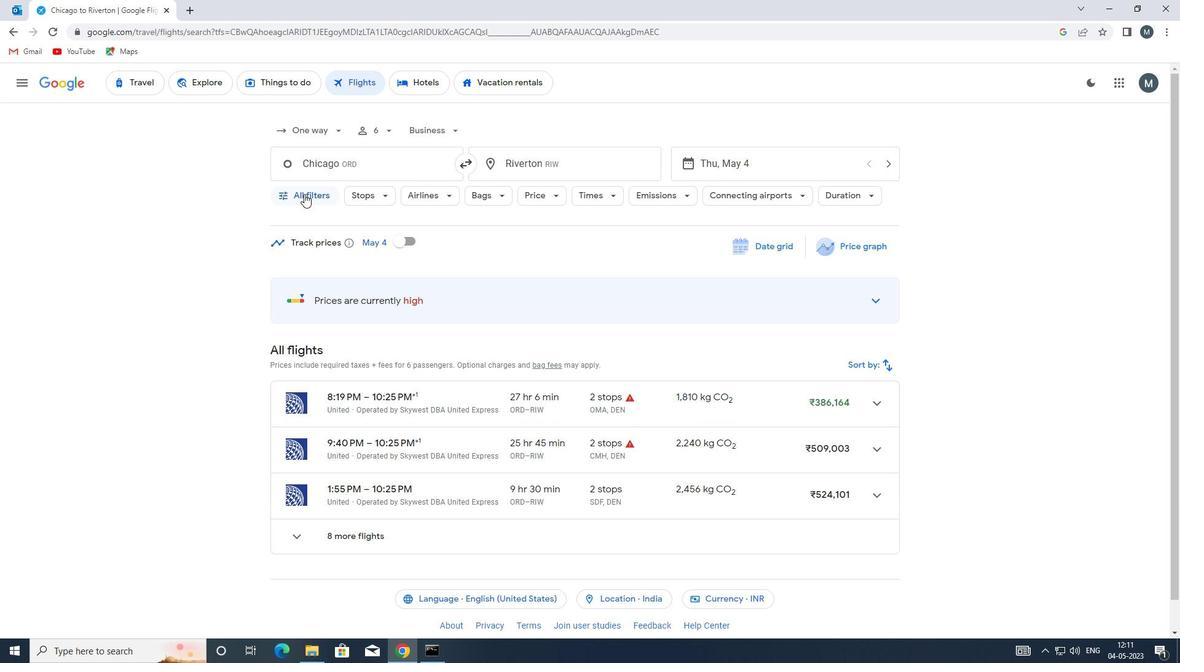 
Action: Mouse moved to (381, 315)
Screenshot: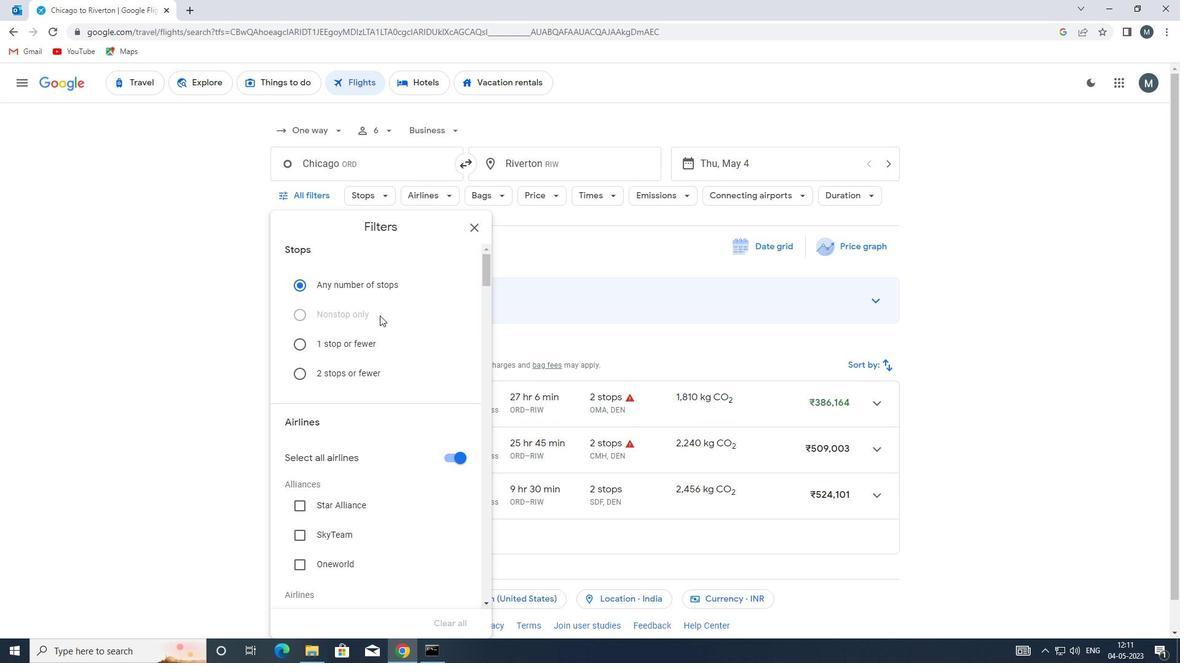 
Action: Mouse scrolled (381, 315) with delta (0, 0)
Screenshot: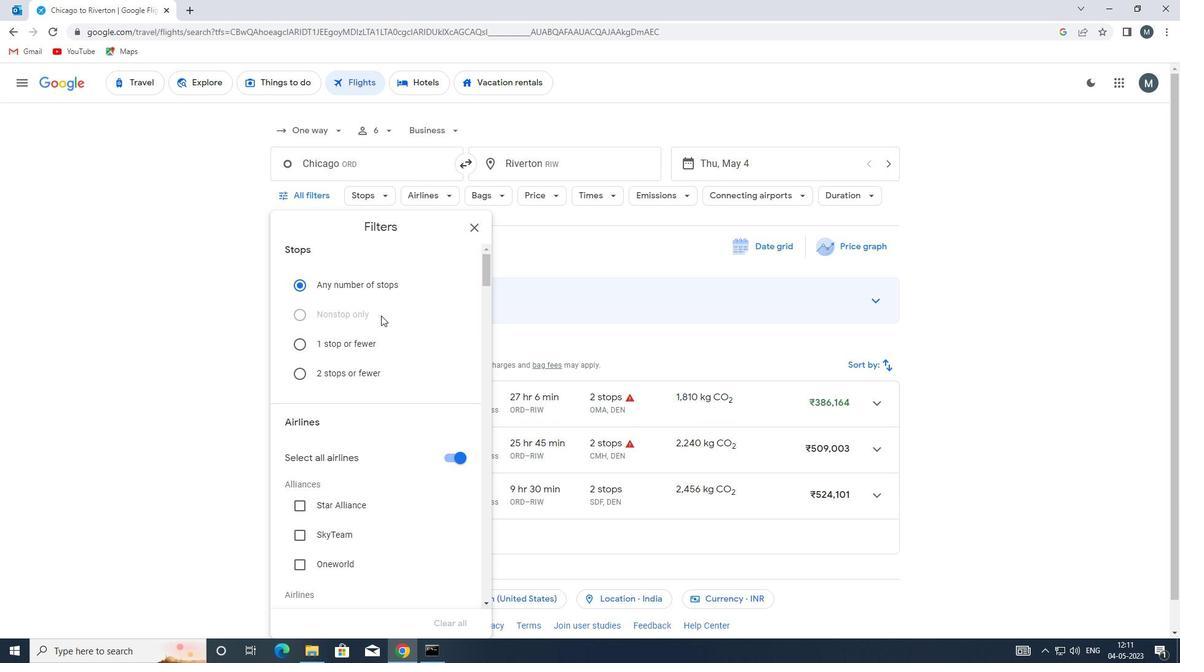 
Action: Mouse moved to (453, 393)
Screenshot: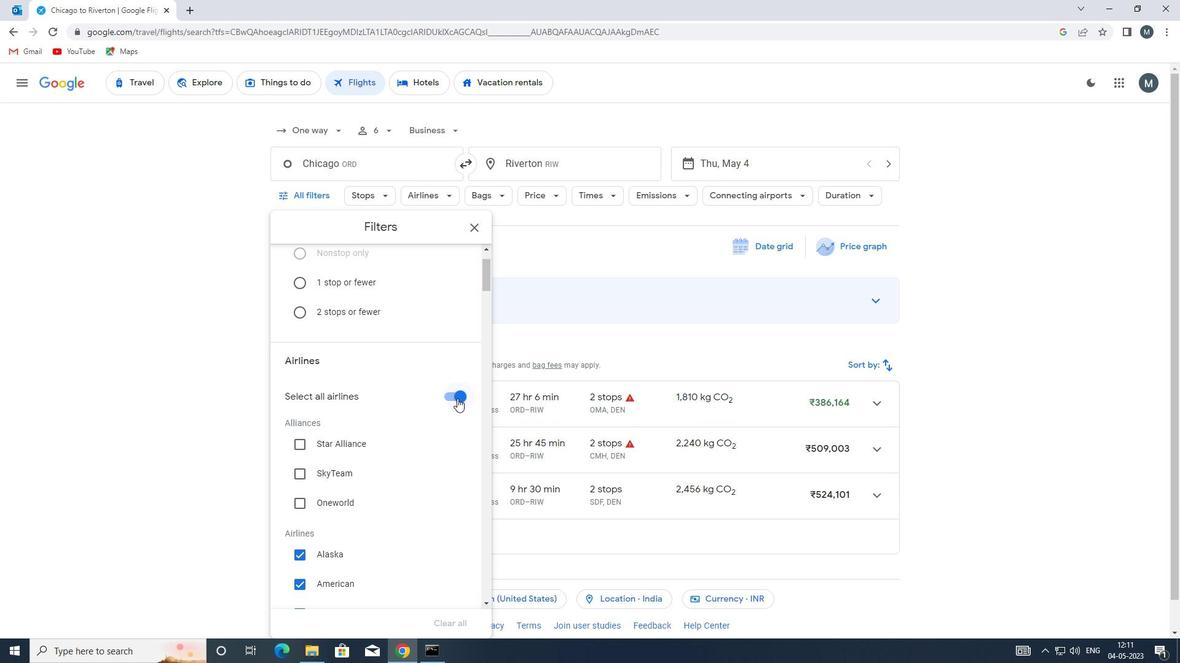 
Action: Mouse pressed left at (453, 393)
Screenshot: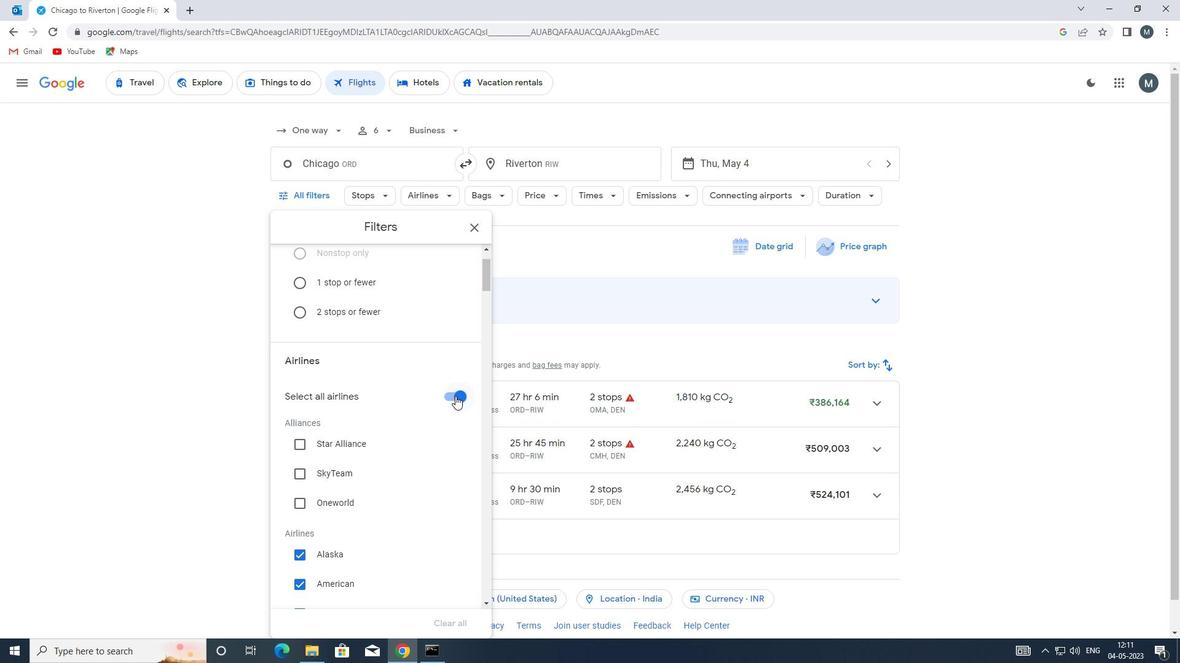 
Action: Mouse moved to (379, 395)
Screenshot: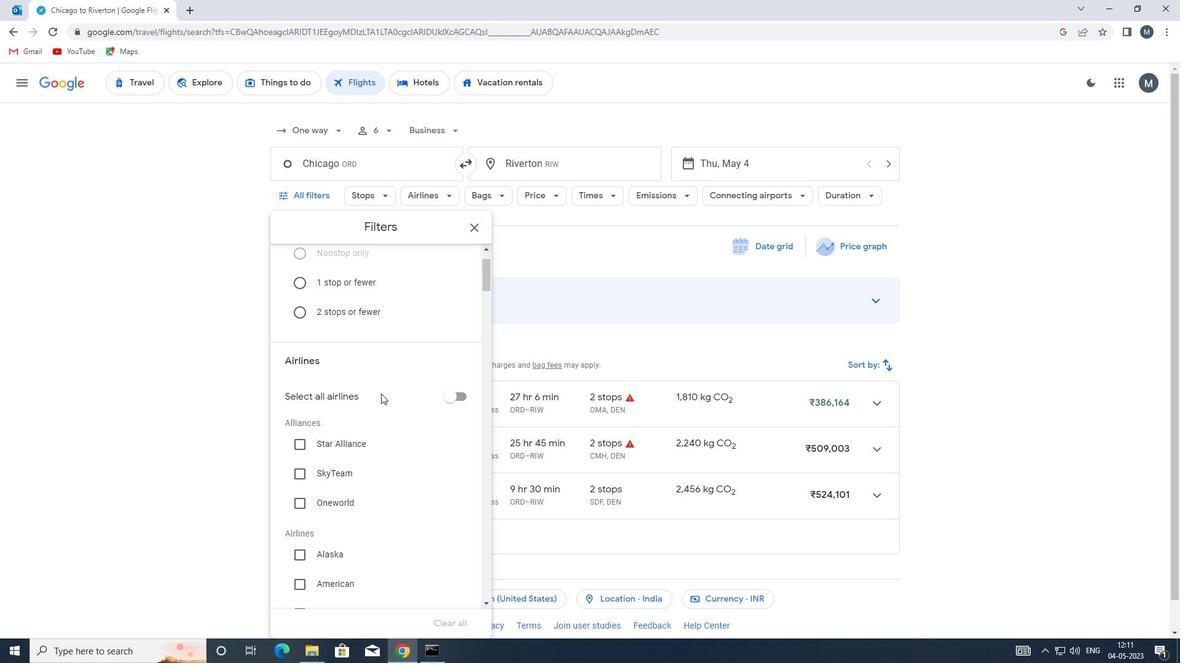 
Action: Mouse scrolled (379, 394) with delta (0, 0)
Screenshot: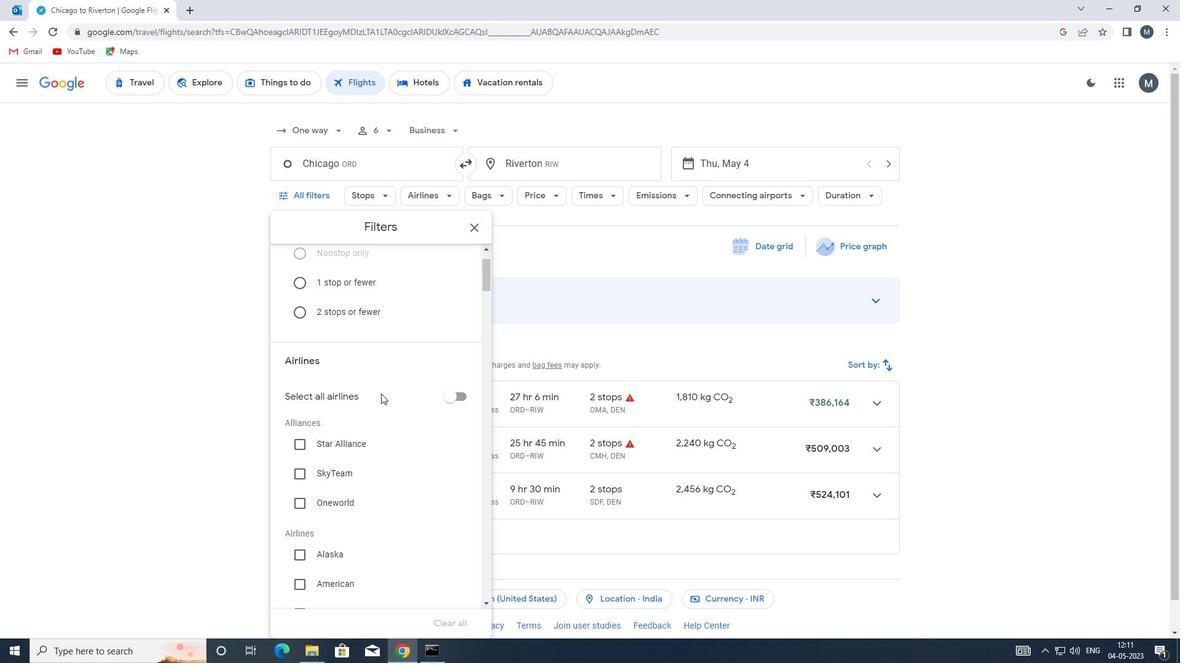 
Action: Mouse moved to (376, 403)
Screenshot: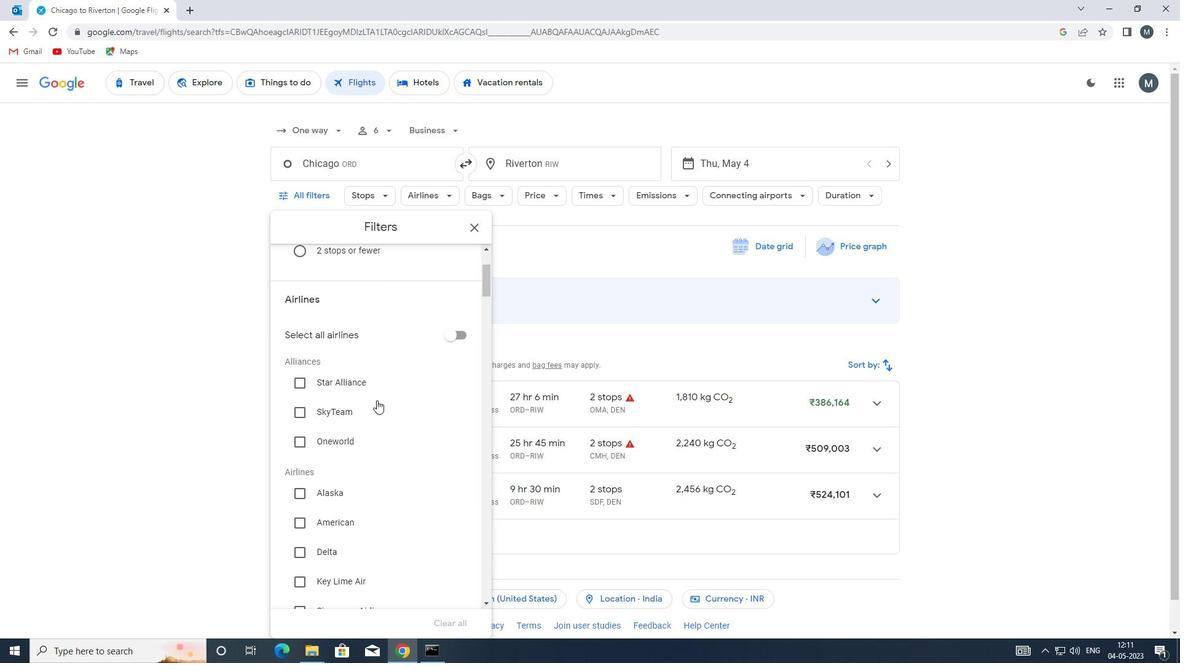 
Action: Mouse scrolled (376, 402) with delta (0, 0)
Screenshot: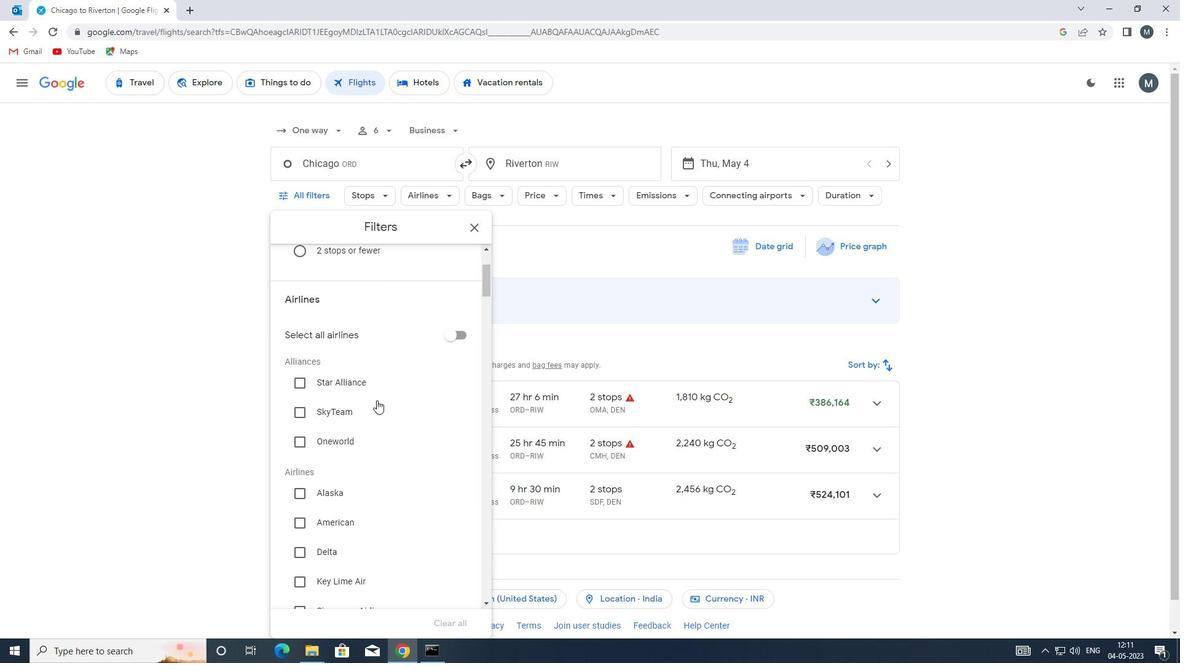 
Action: Mouse moved to (376, 406)
Screenshot: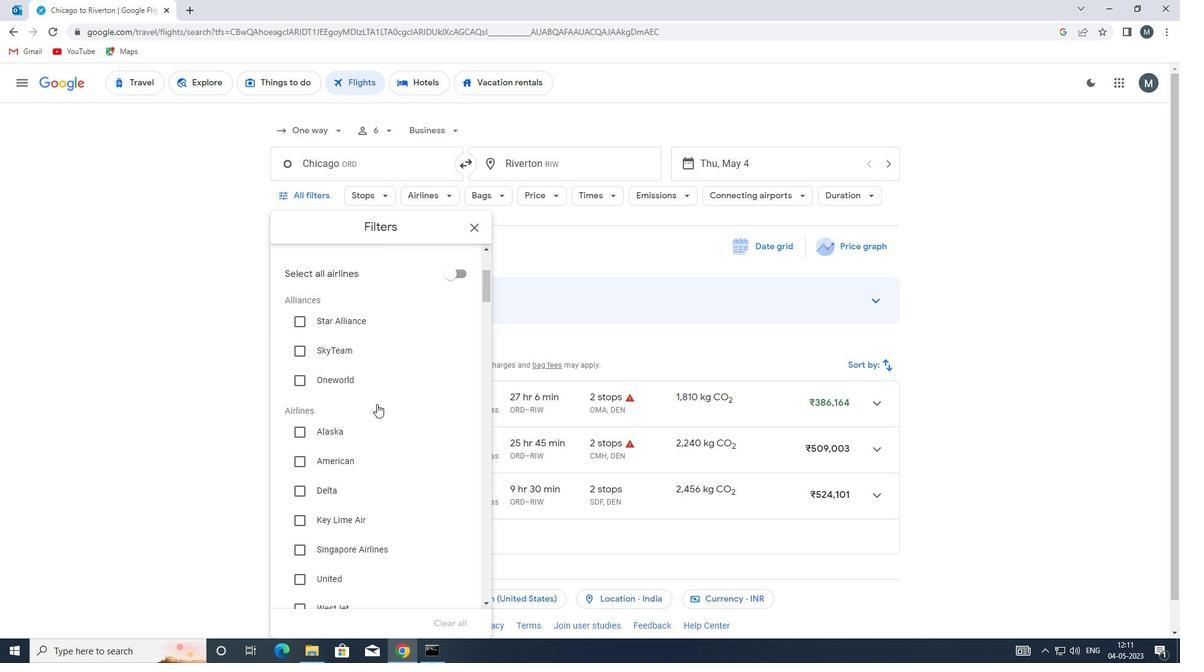 
Action: Mouse scrolled (376, 405) with delta (0, 0)
Screenshot: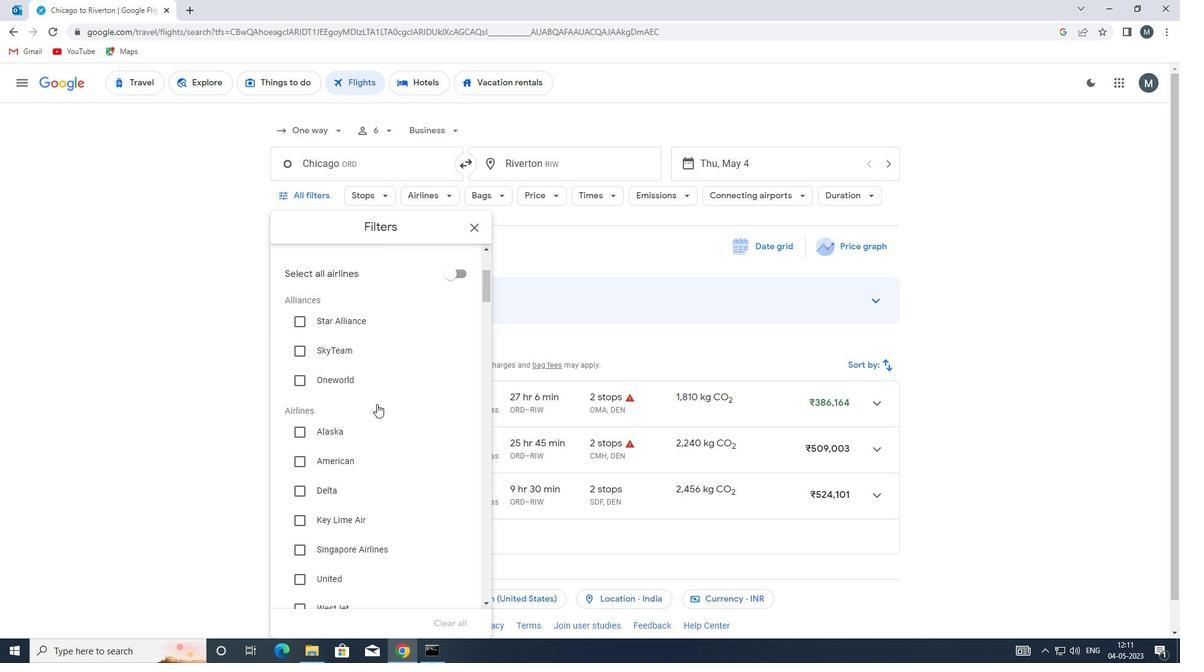 
Action: Mouse moved to (375, 405)
Screenshot: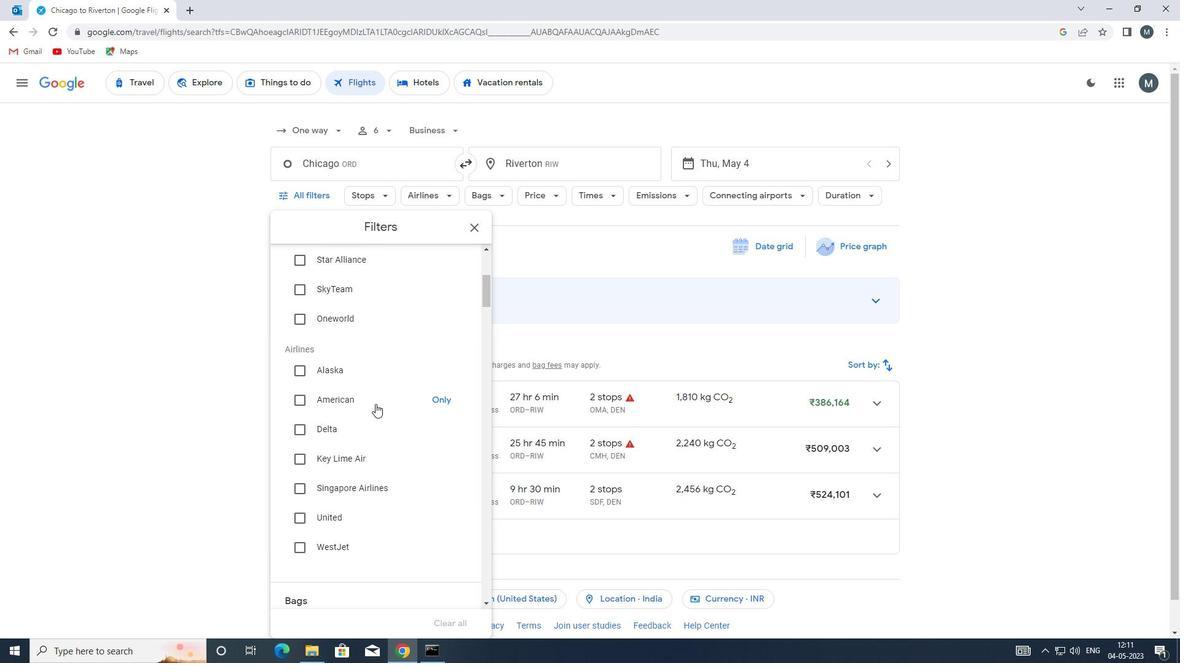 
Action: Mouse scrolled (375, 404) with delta (0, 0)
Screenshot: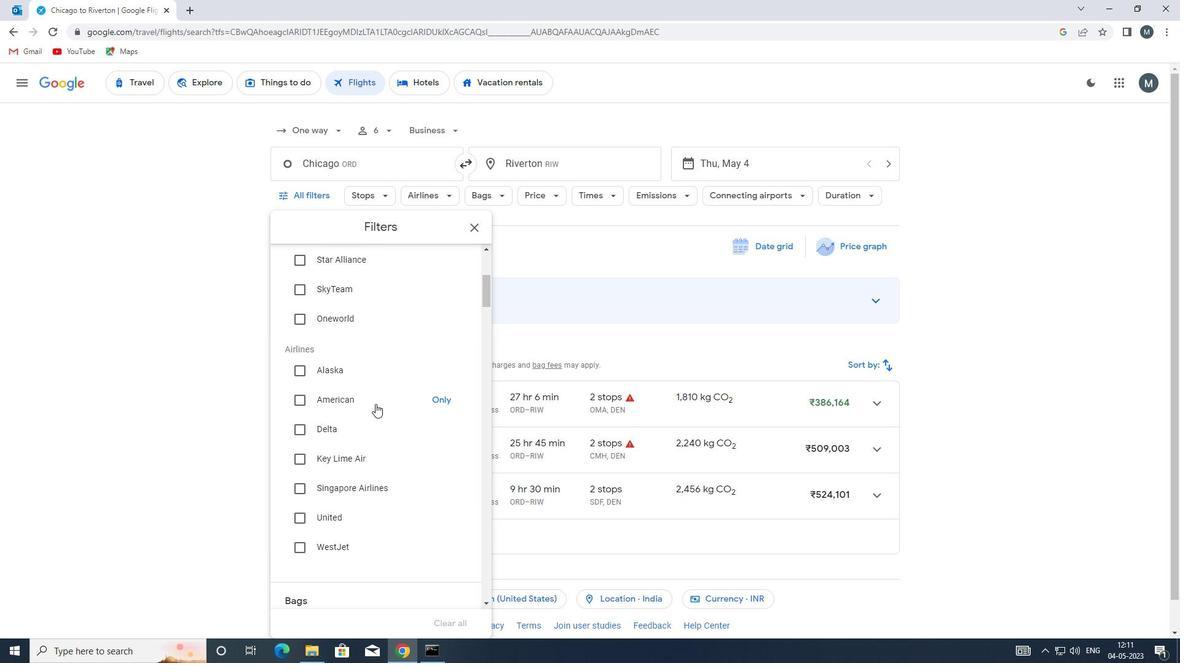 
Action: Mouse moved to (375, 406)
Screenshot: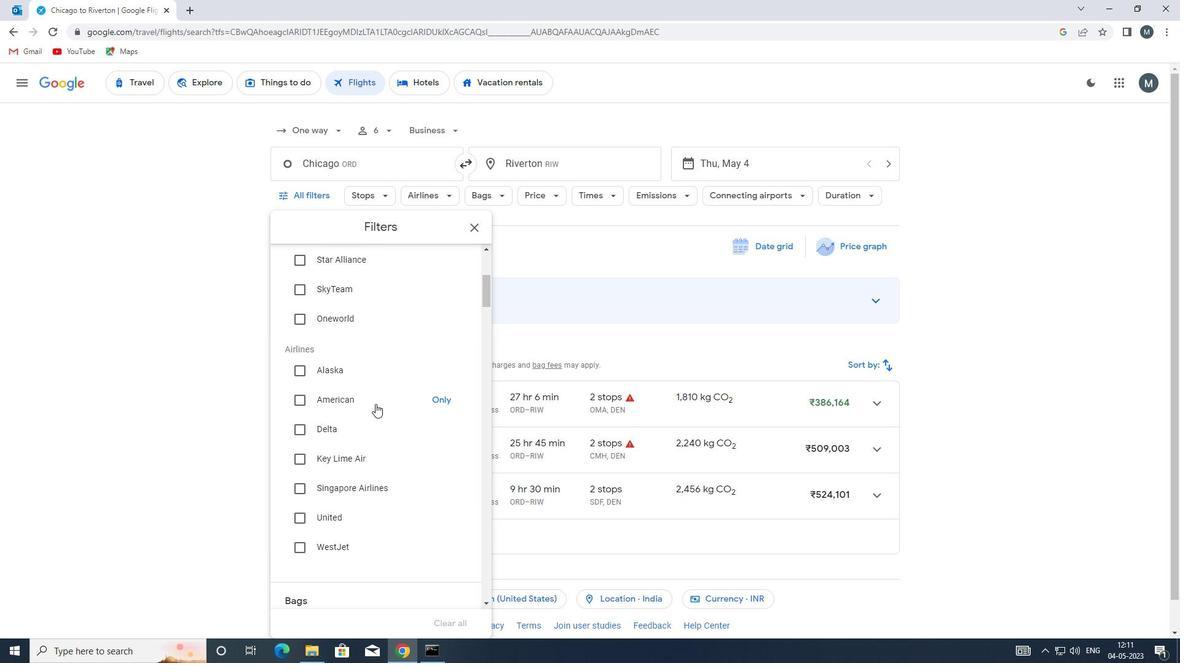
Action: Mouse scrolled (375, 405) with delta (0, 0)
Screenshot: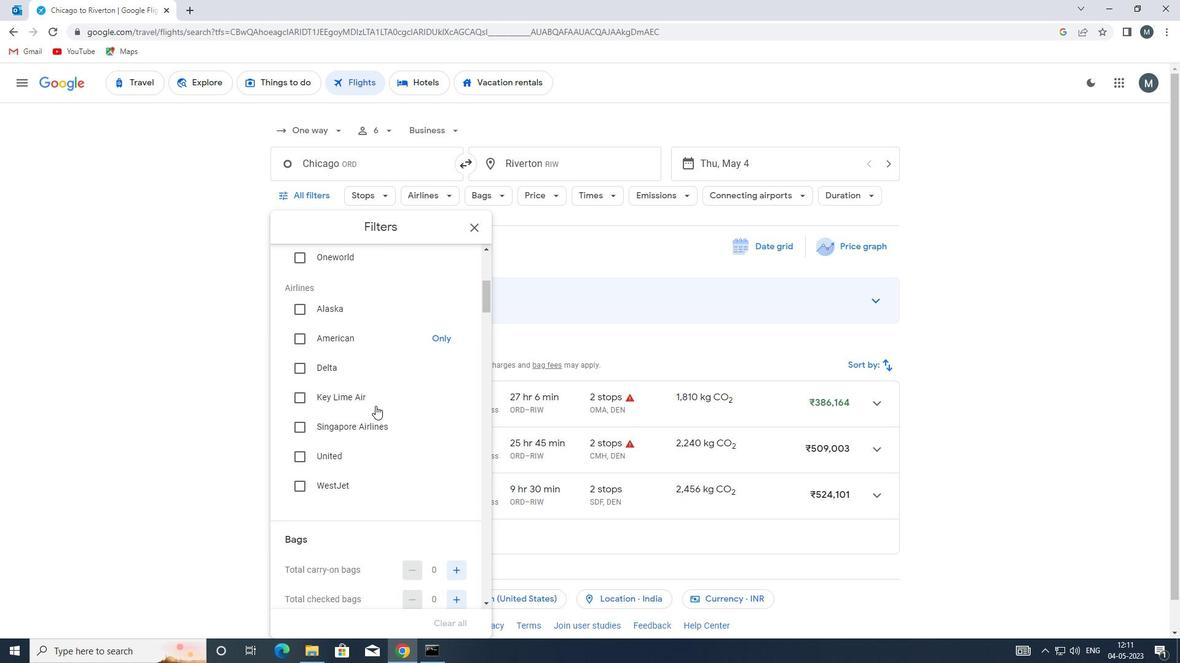 
Action: Mouse moved to (376, 411)
Screenshot: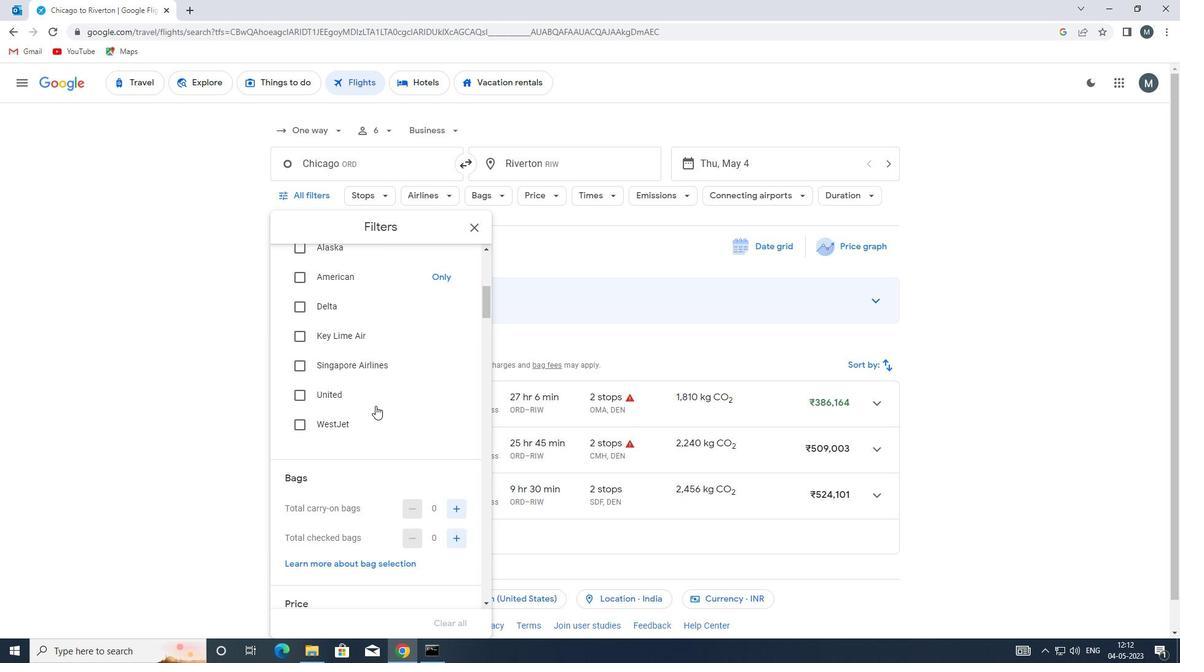 
Action: Mouse scrolled (376, 410) with delta (0, 0)
Screenshot: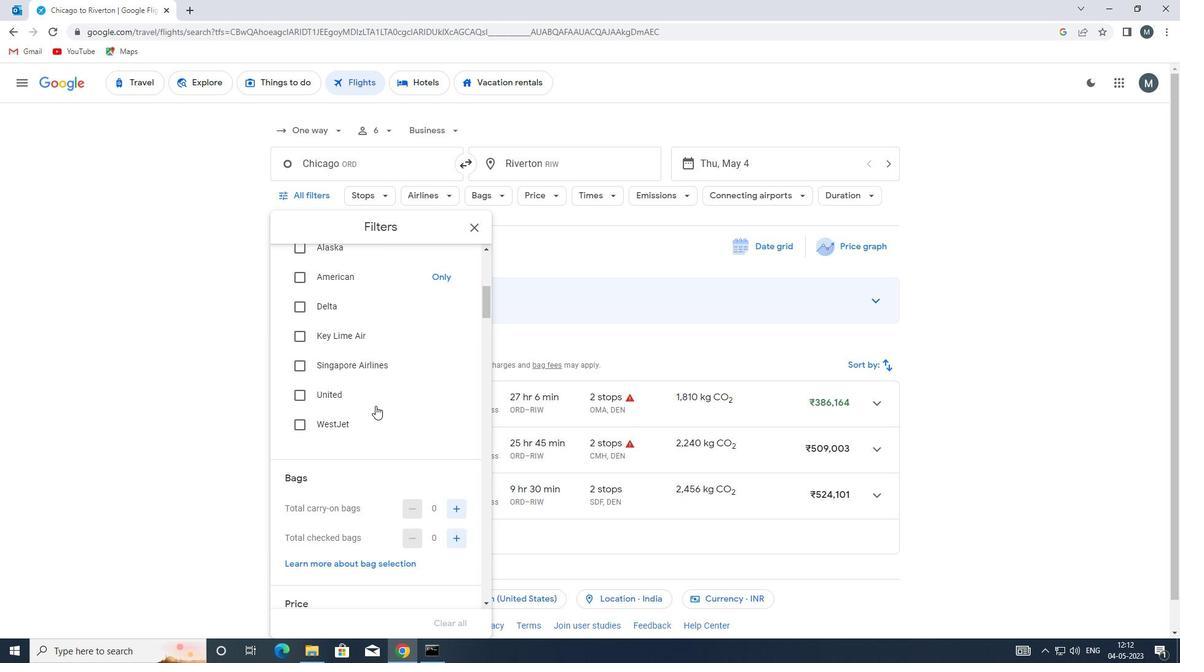
Action: Mouse moved to (462, 445)
Screenshot: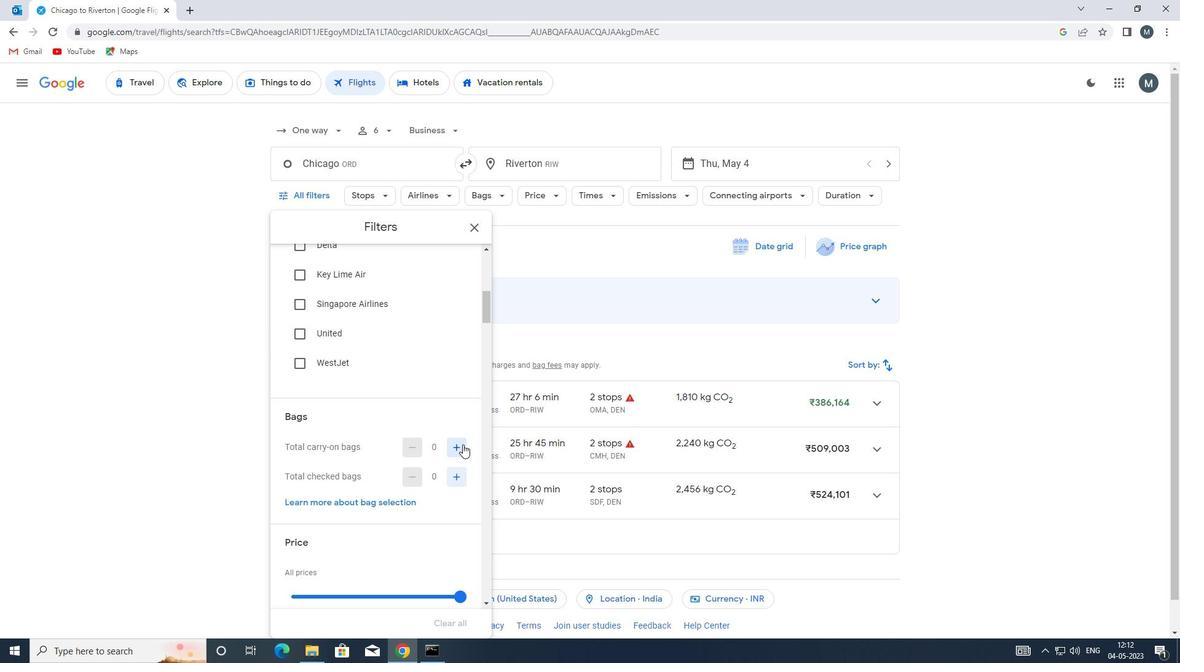 
Action: Mouse pressed left at (462, 445)
Screenshot: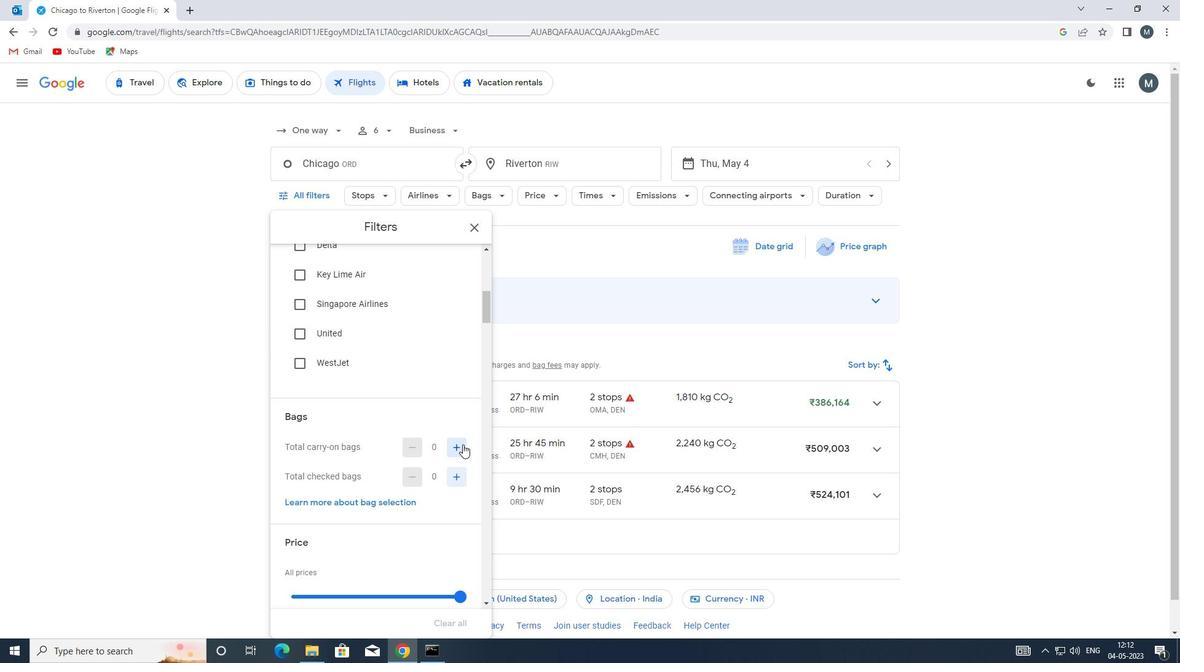 
Action: Mouse moved to (460, 478)
Screenshot: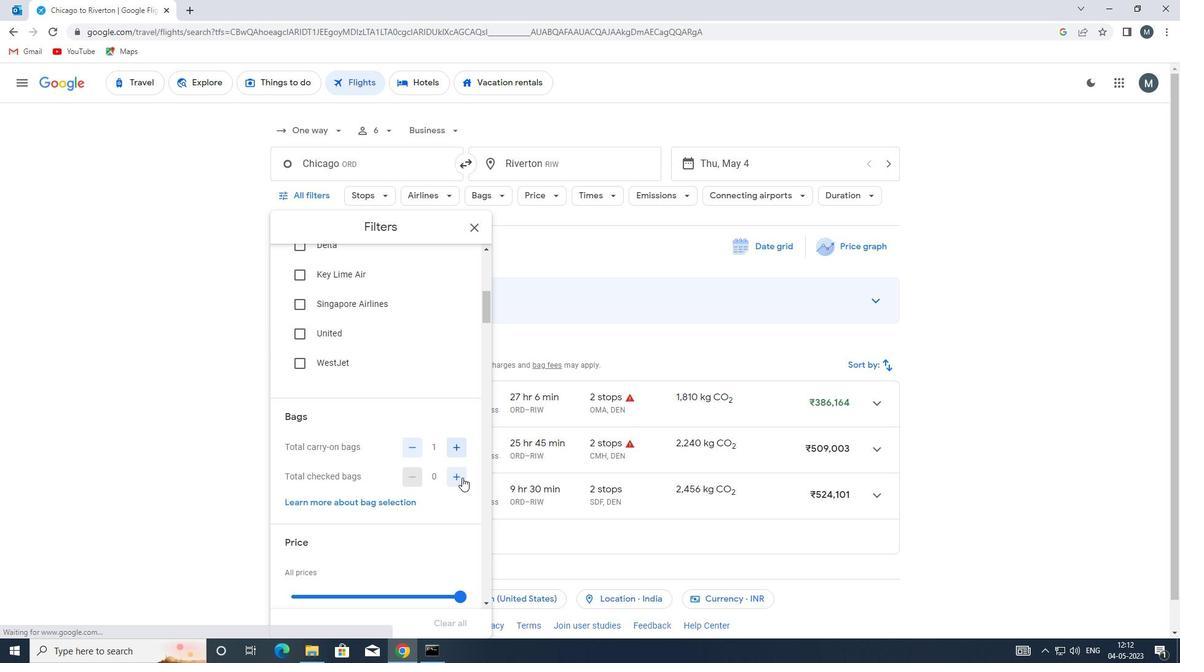 
Action: Mouse pressed left at (460, 478)
Screenshot: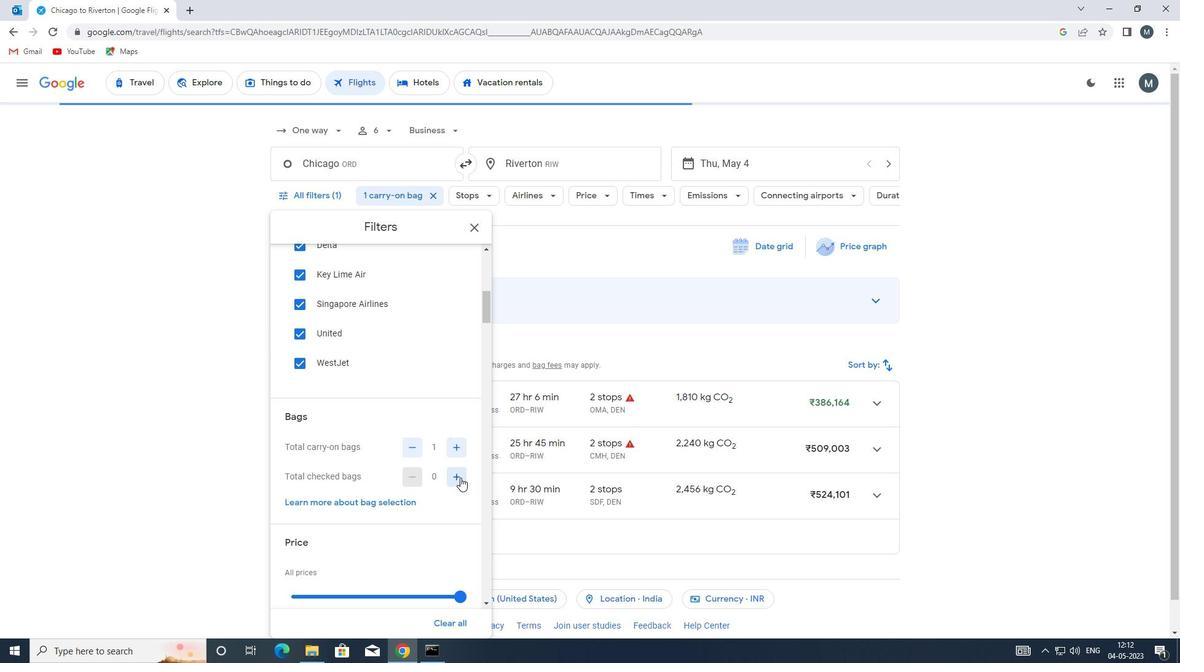 
Action: Mouse pressed left at (460, 478)
Screenshot: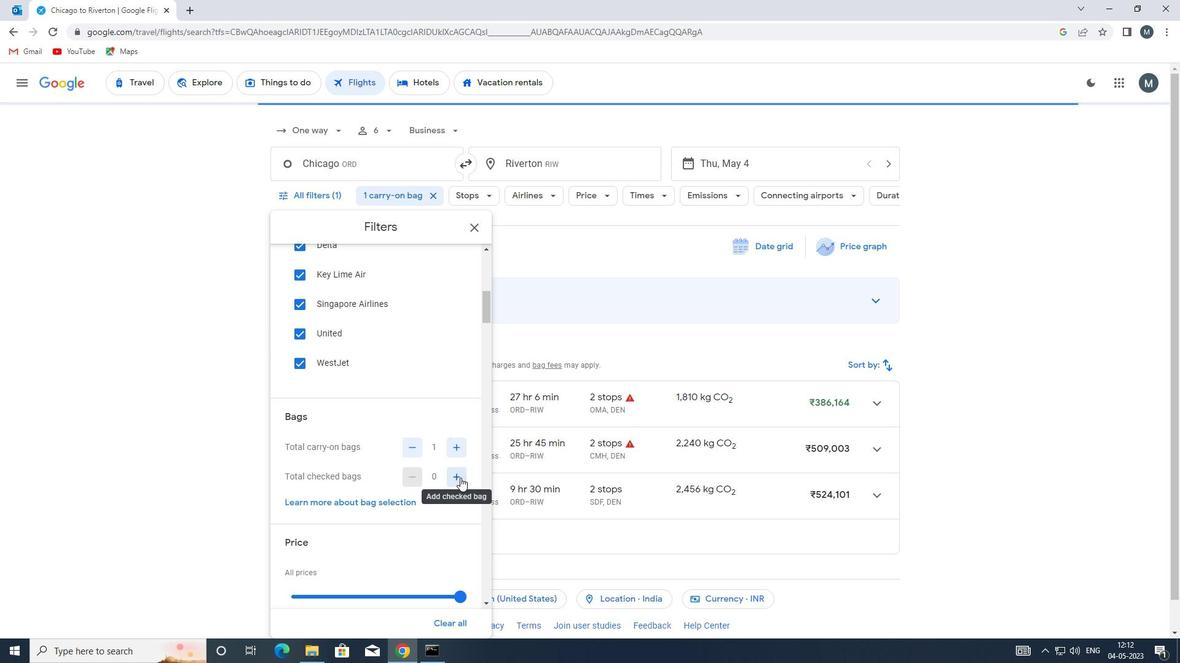 
Action: Mouse pressed left at (460, 478)
Screenshot: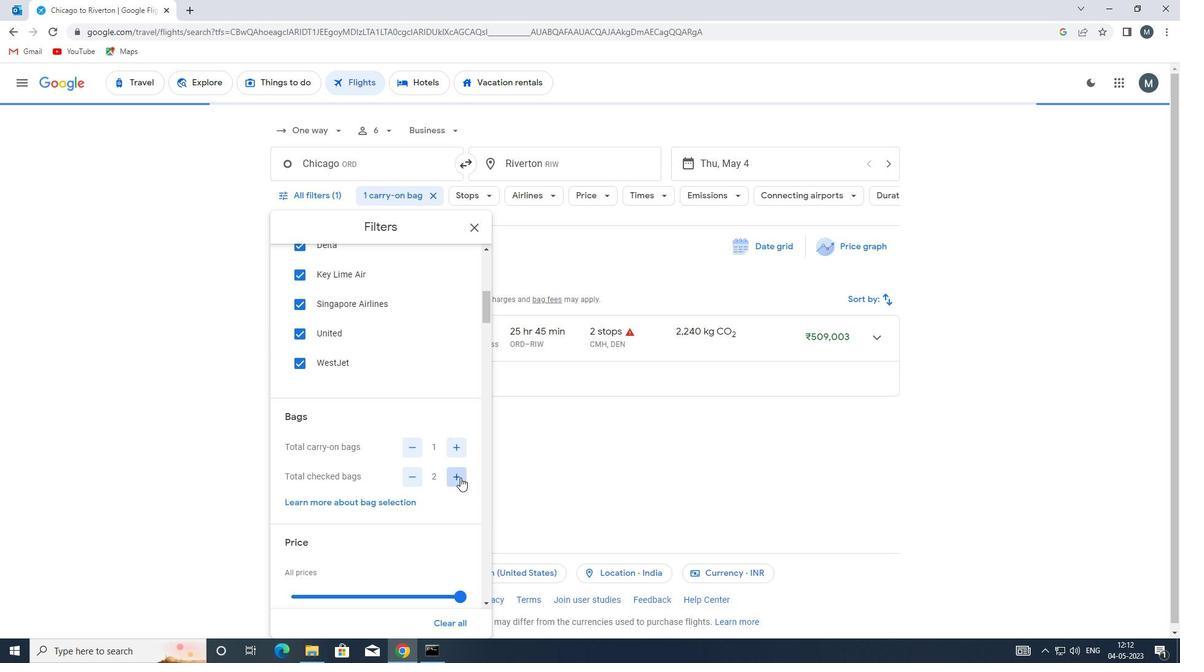 
Action: Mouse moved to (402, 441)
Screenshot: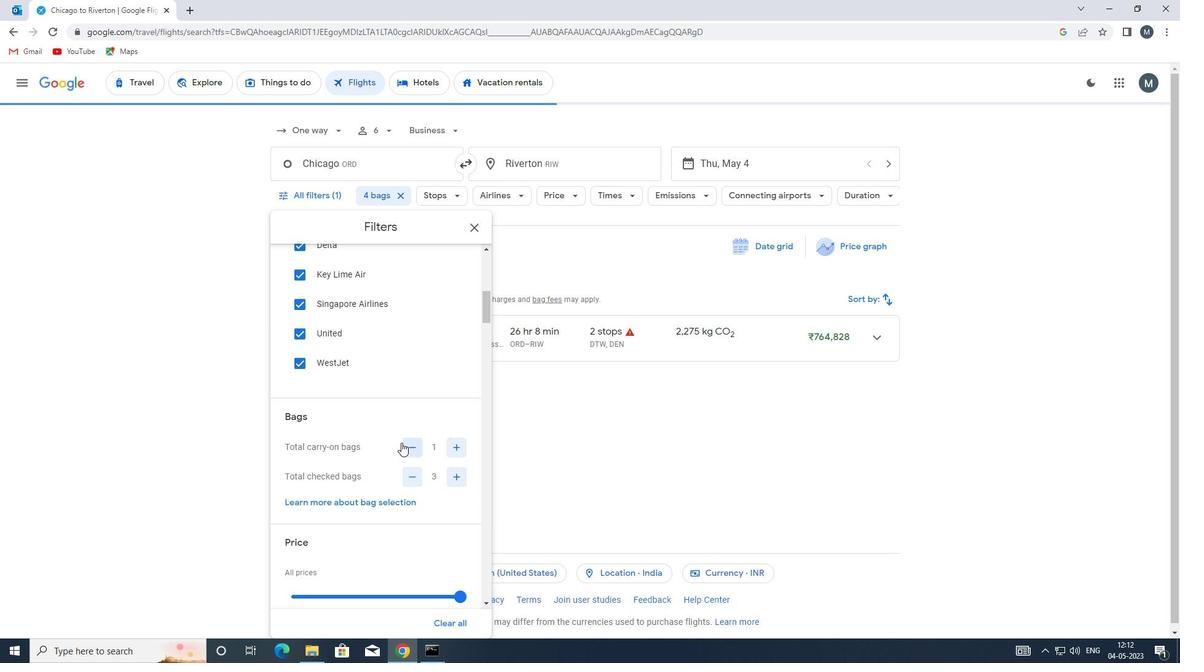 
Action: Mouse scrolled (402, 440) with delta (0, 0)
Screenshot: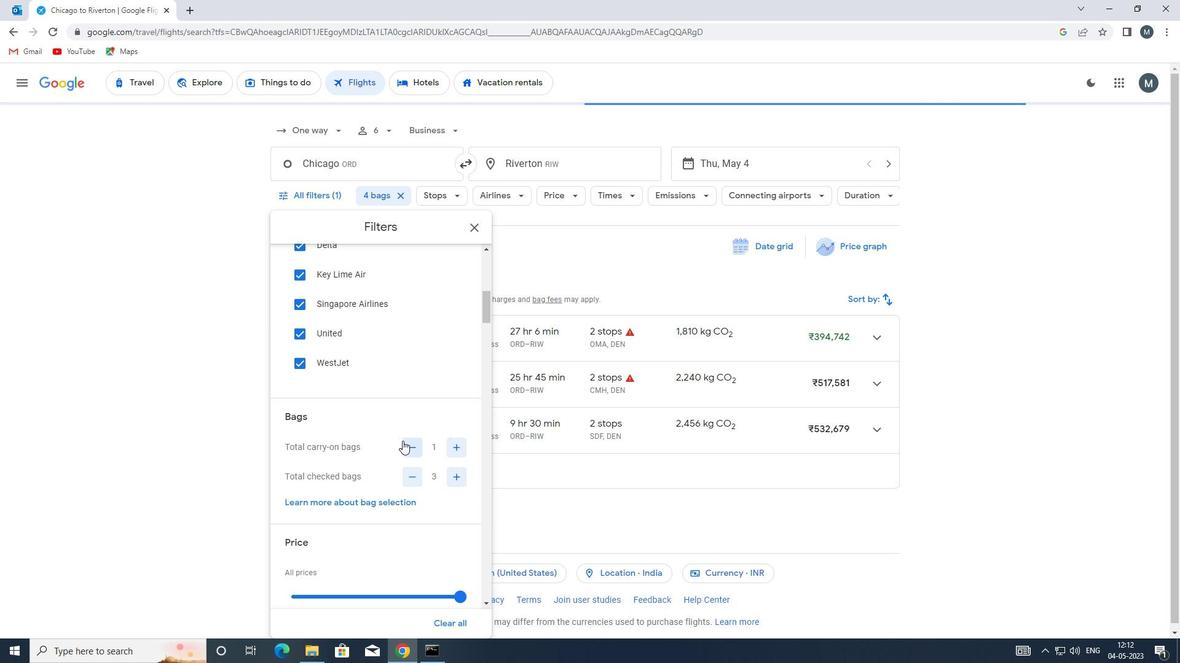
Action: Mouse moved to (402, 441)
Screenshot: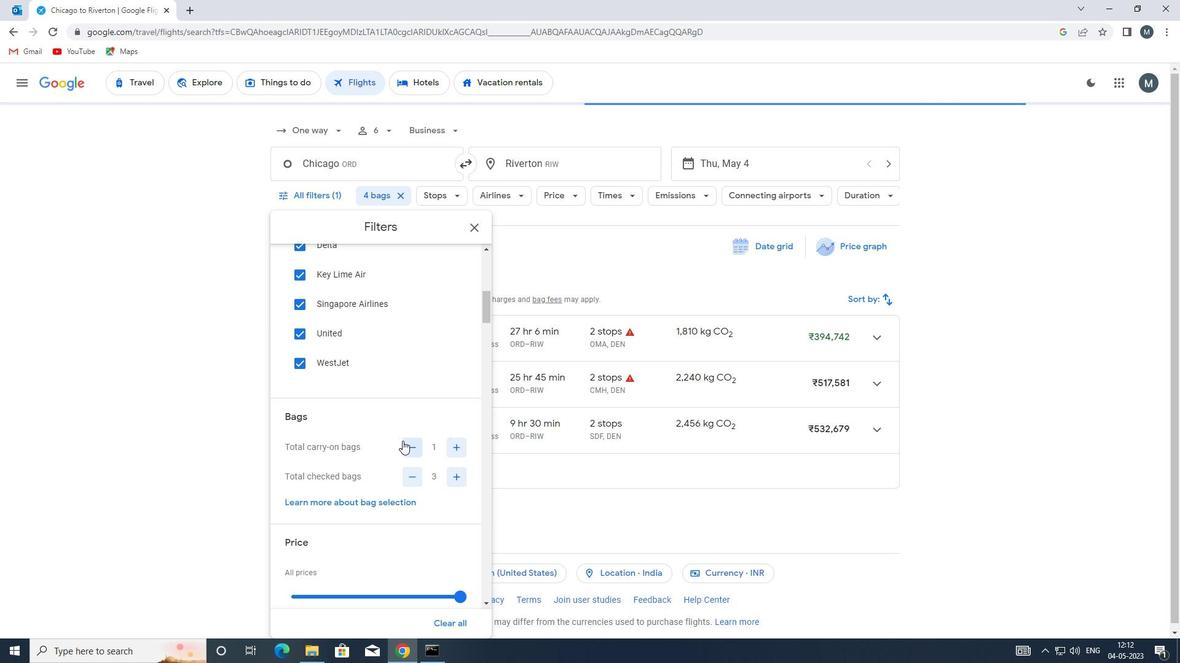 
Action: Mouse scrolled (402, 440) with delta (0, 0)
Screenshot: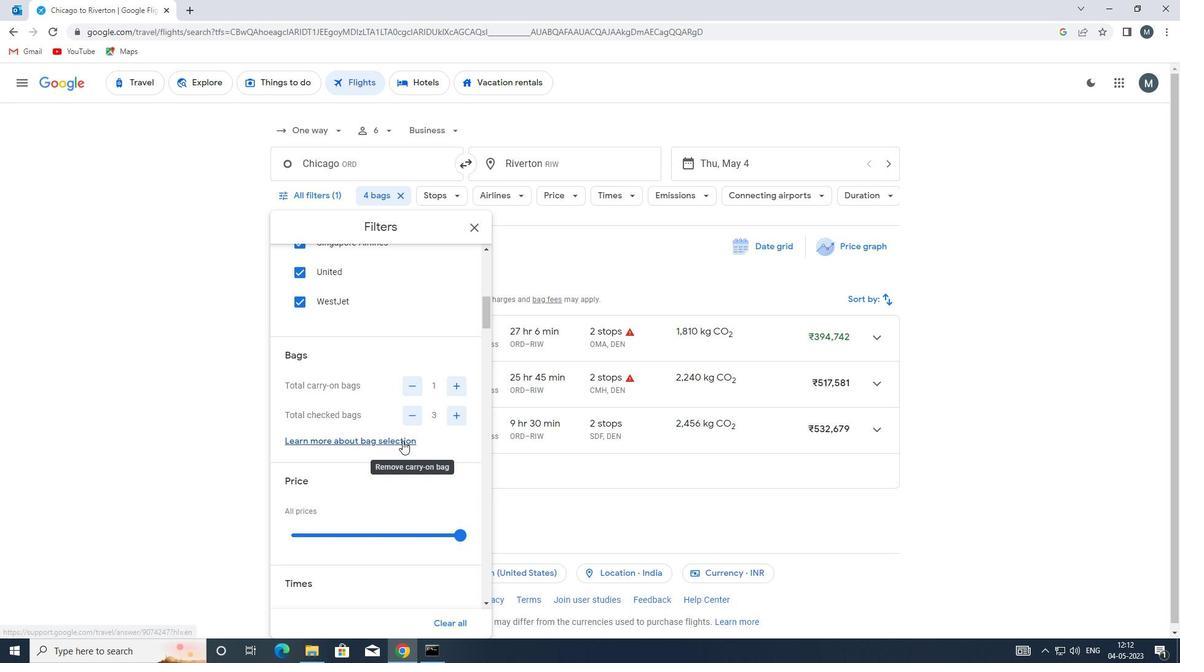
Action: Mouse moved to (401, 441)
Screenshot: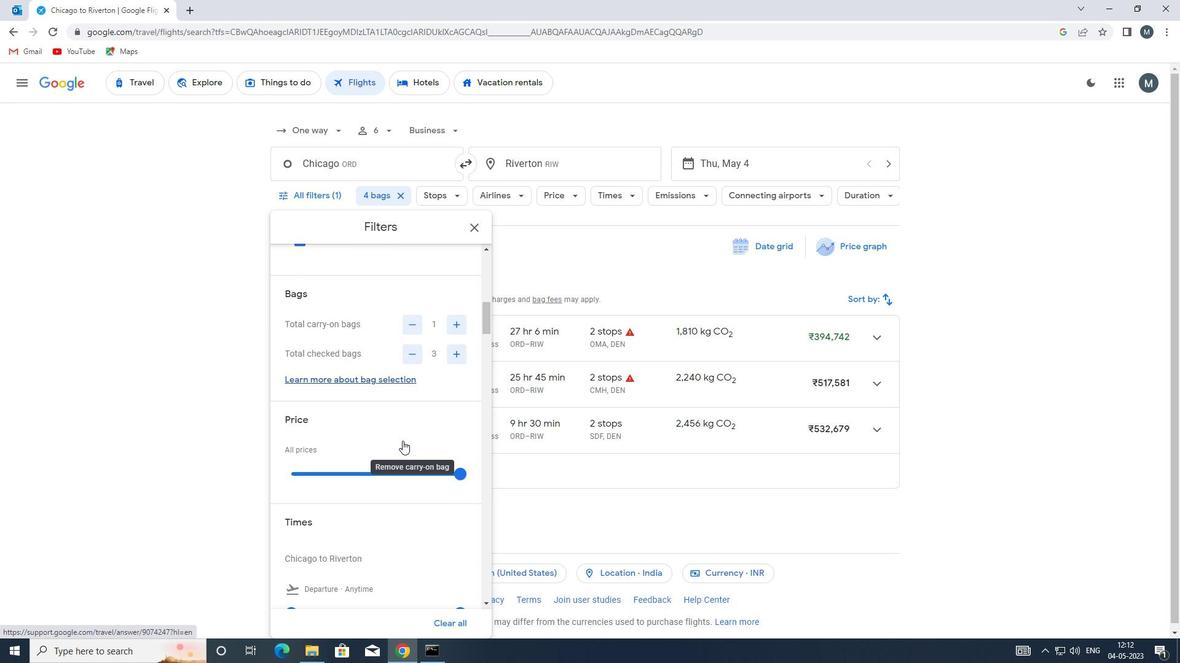 
Action: Mouse scrolled (401, 441) with delta (0, 0)
Screenshot: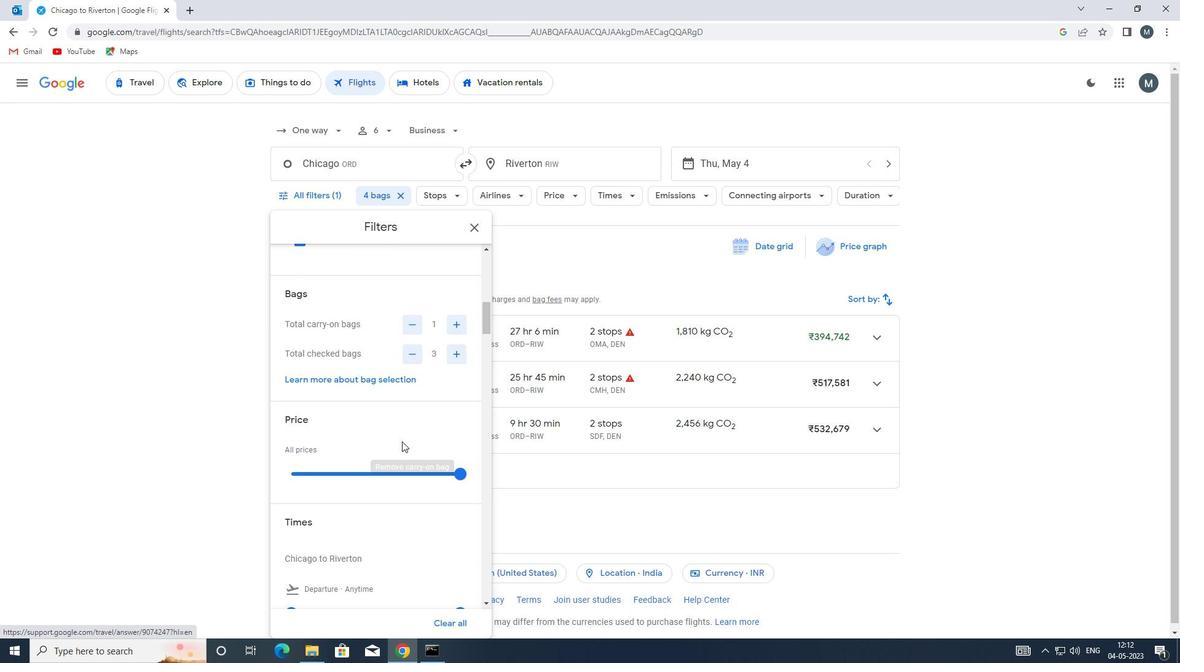 
Action: Mouse scrolled (401, 441) with delta (0, 0)
Screenshot: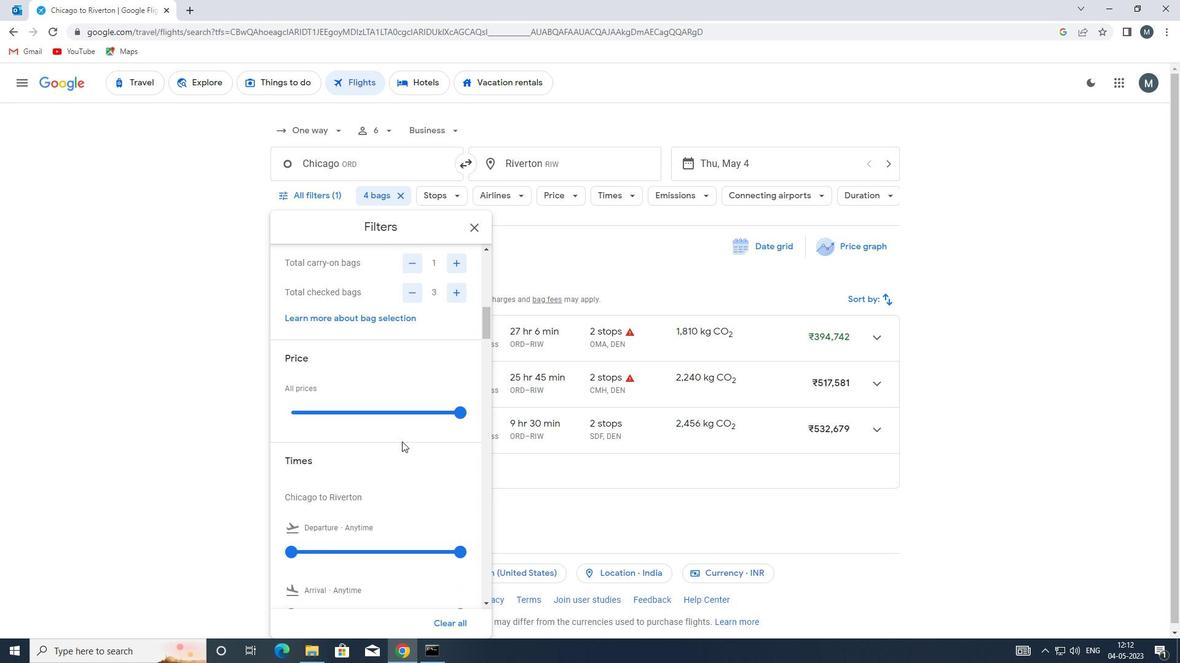 
Action: Mouse moved to (330, 348)
Screenshot: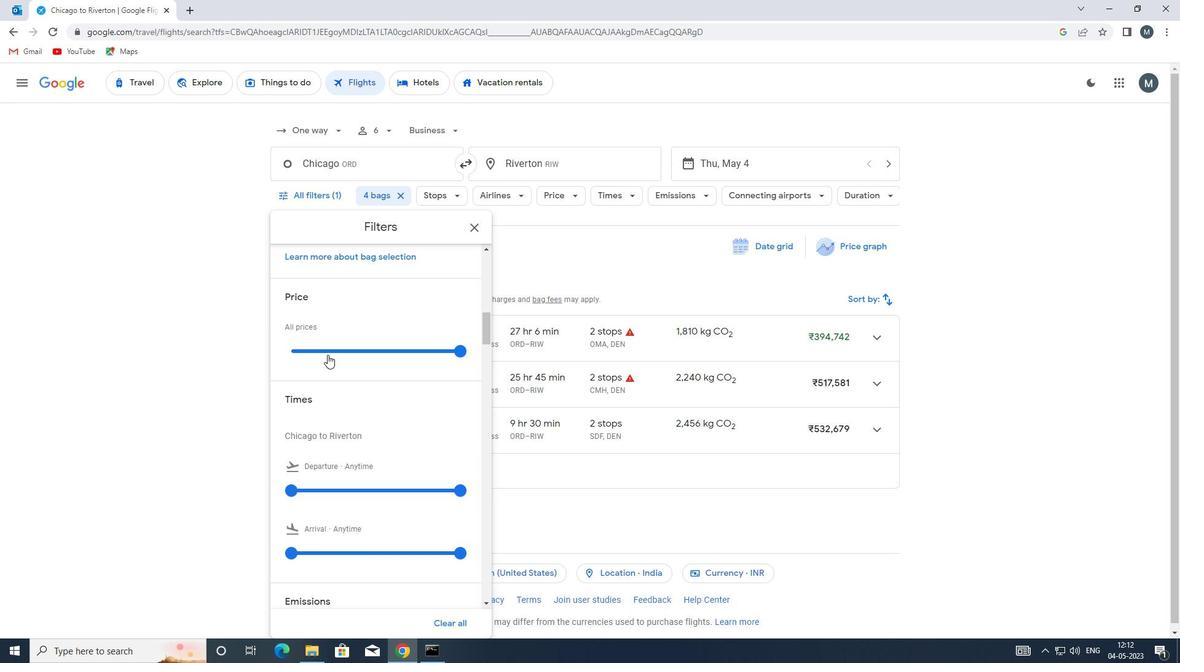 
Action: Mouse pressed left at (330, 348)
Screenshot: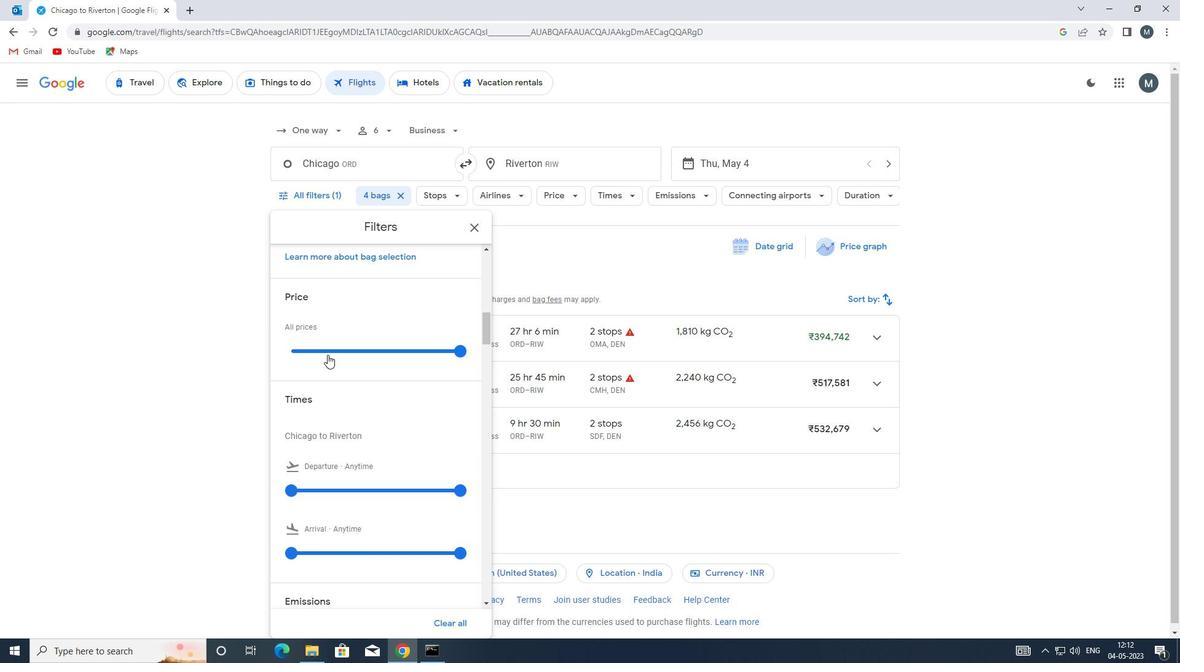 
Action: Mouse moved to (327, 348)
Screenshot: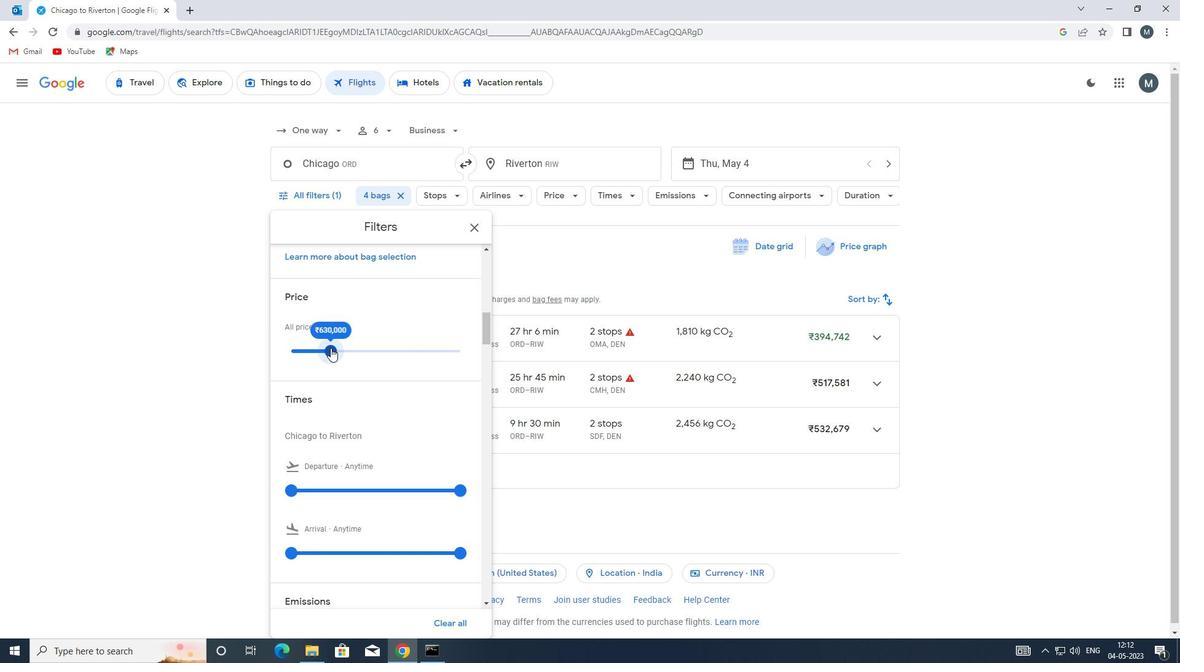
Action: Mouse pressed left at (327, 348)
Screenshot: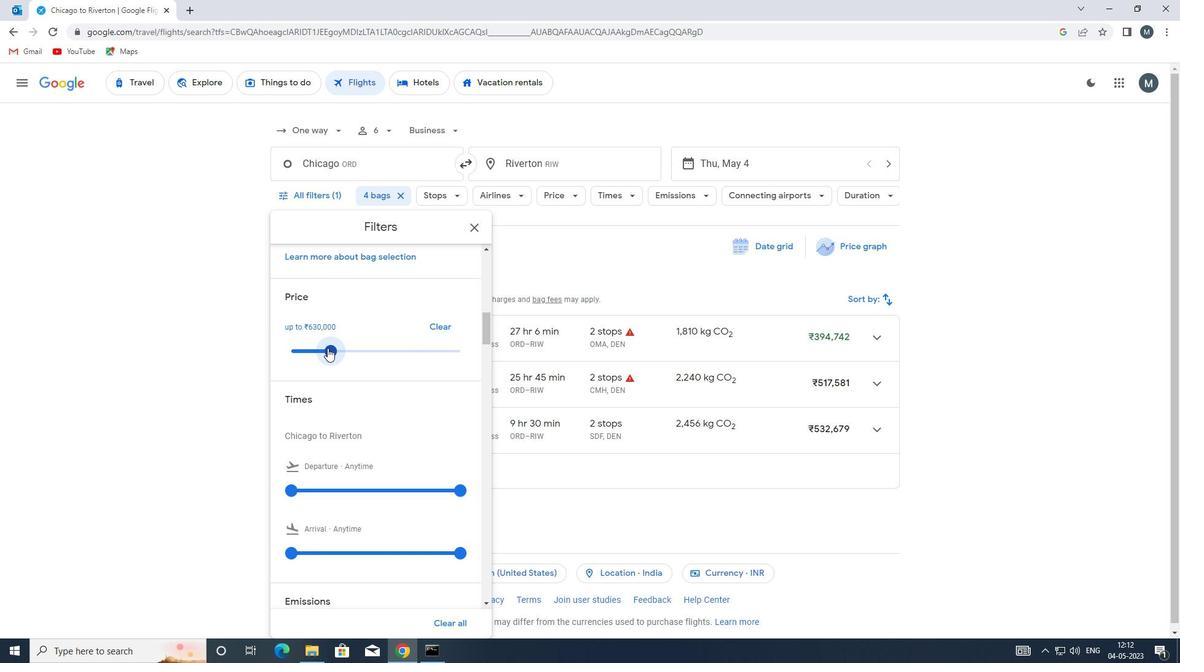 
Action: Mouse moved to (352, 367)
Screenshot: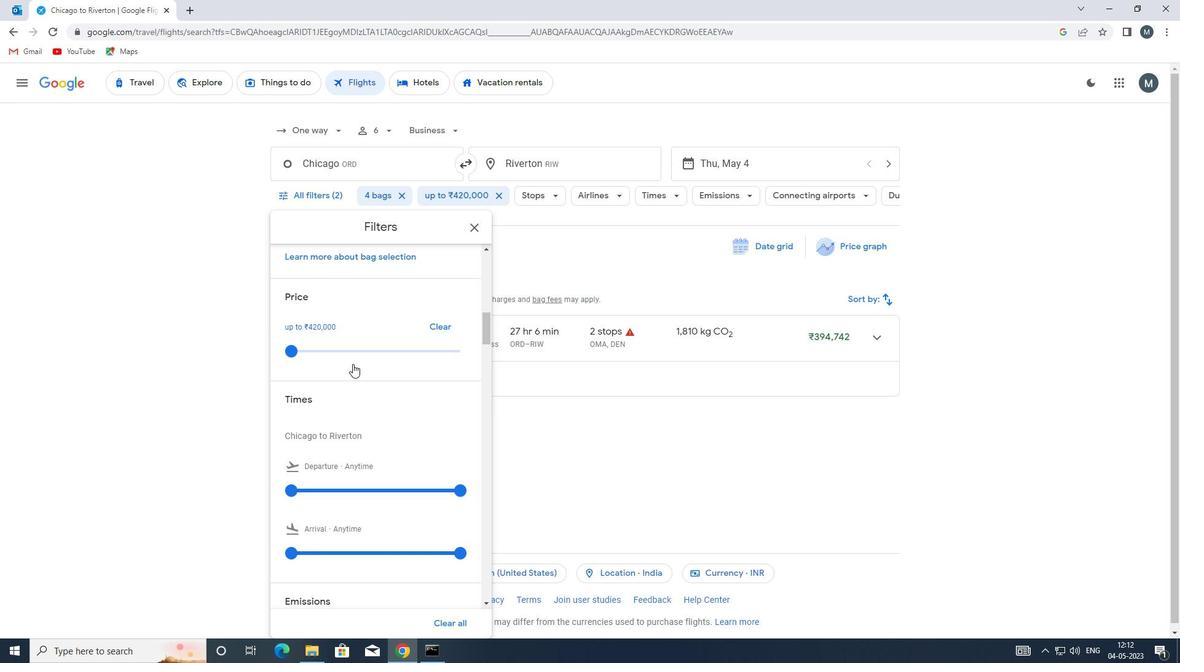
Action: Mouse scrolled (352, 366) with delta (0, 0)
Screenshot: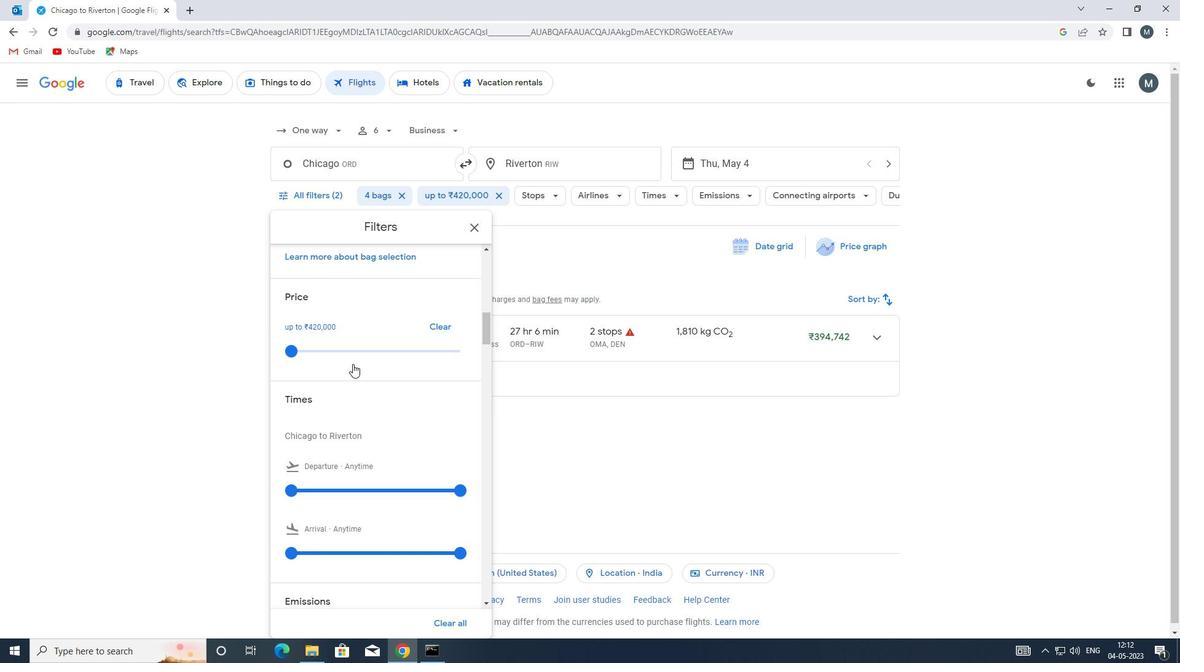 
Action: Mouse moved to (352, 371)
Screenshot: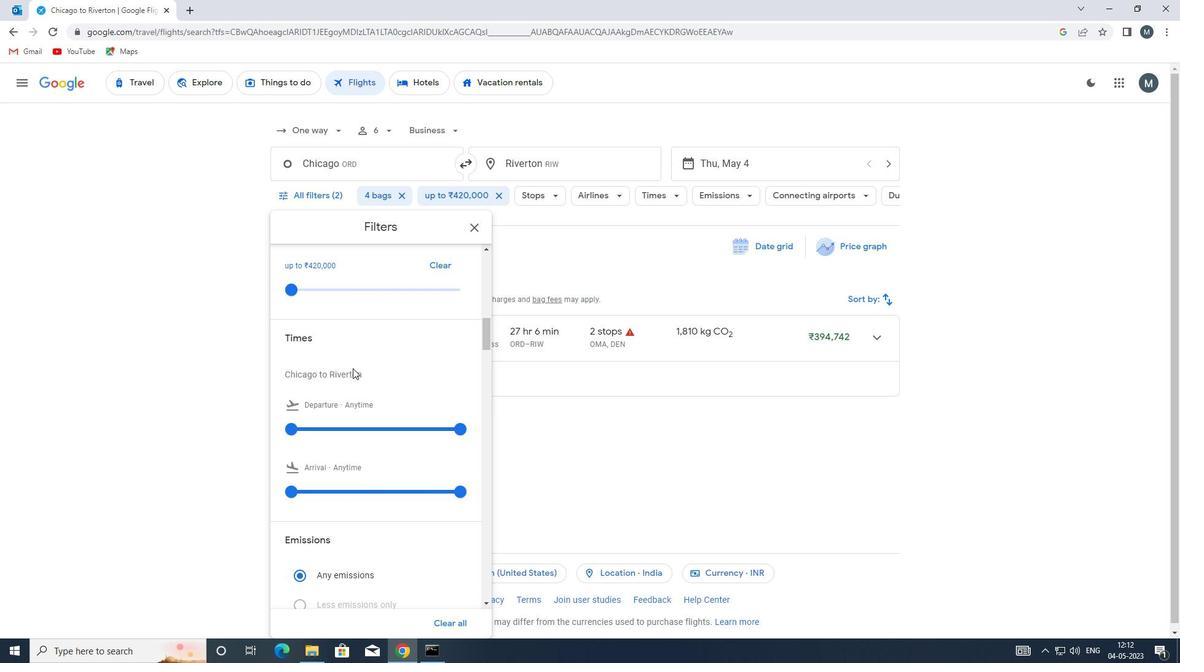
Action: Mouse scrolled (352, 370) with delta (0, 0)
Screenshot: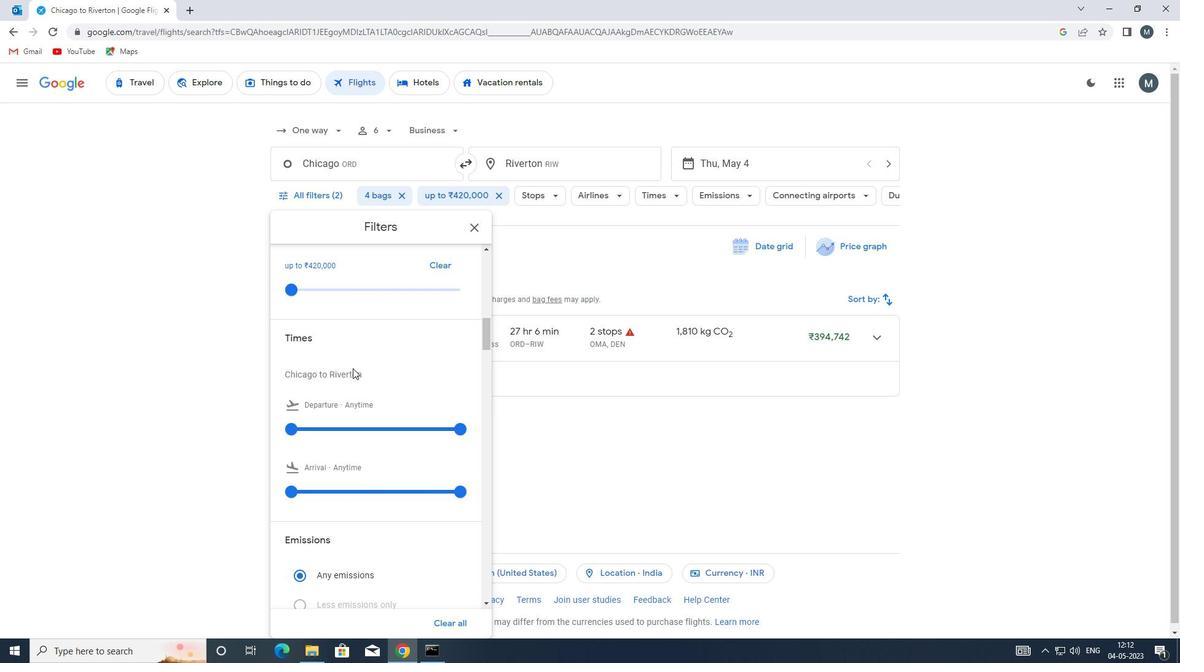 
Action: Mouse moved to (296, 364)
Screenshot: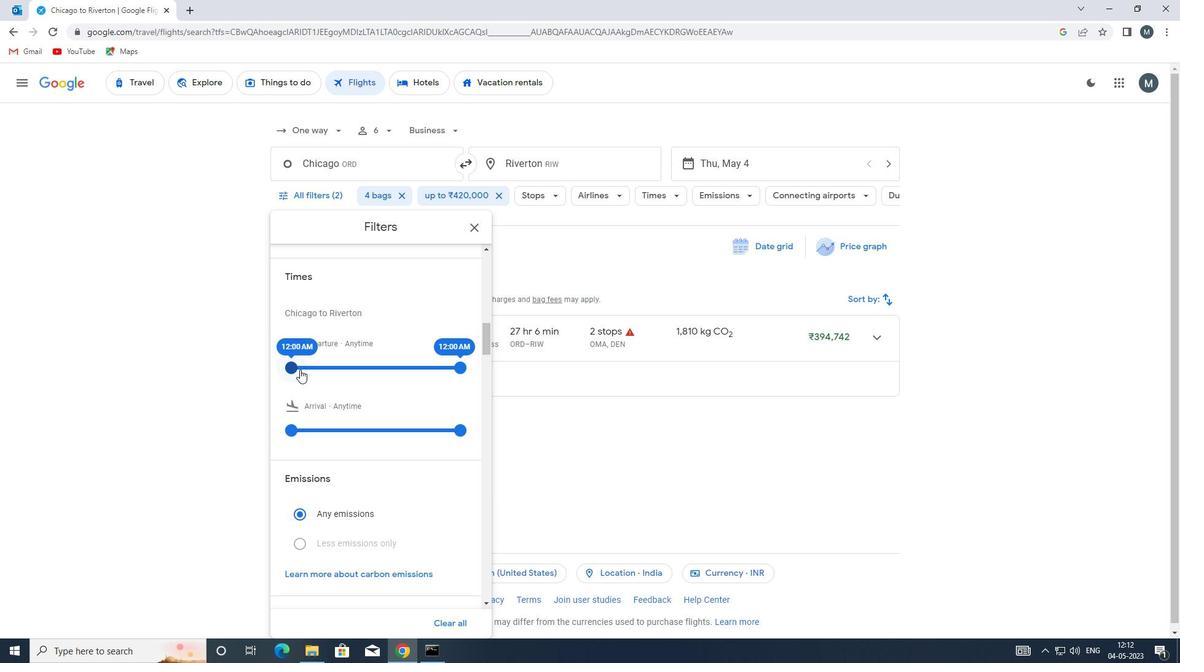 
Action: Mouse pressed left at (296, 364)
Screenshot: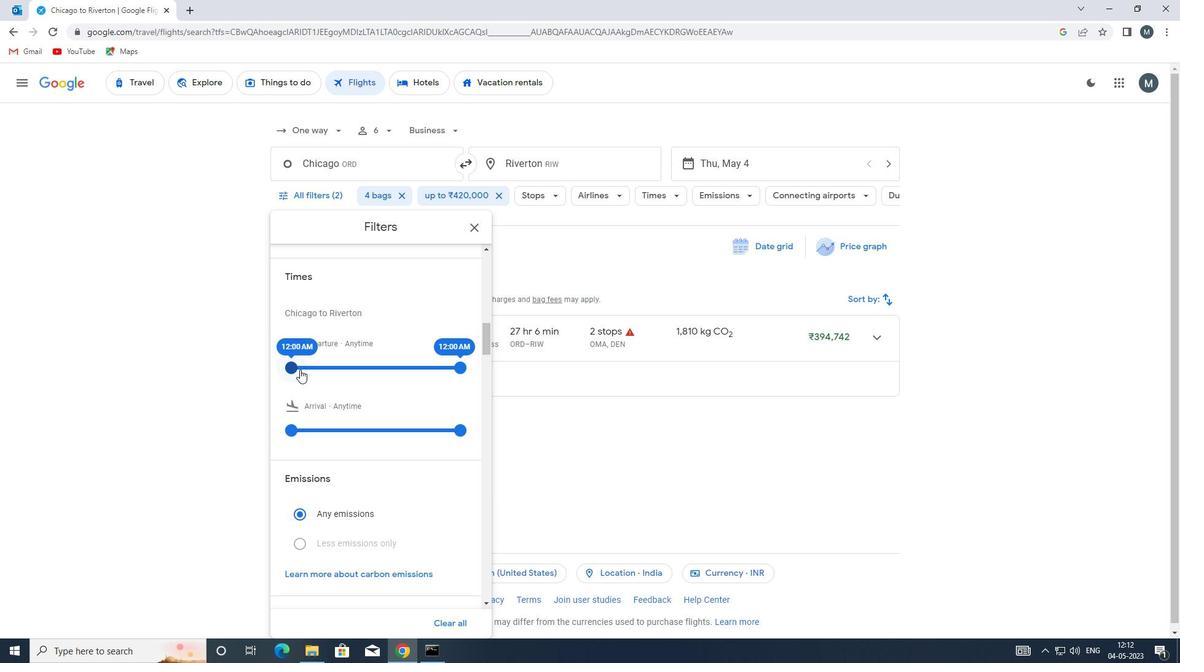 
Action: Mouse moved to (458, 367)
Screenshot: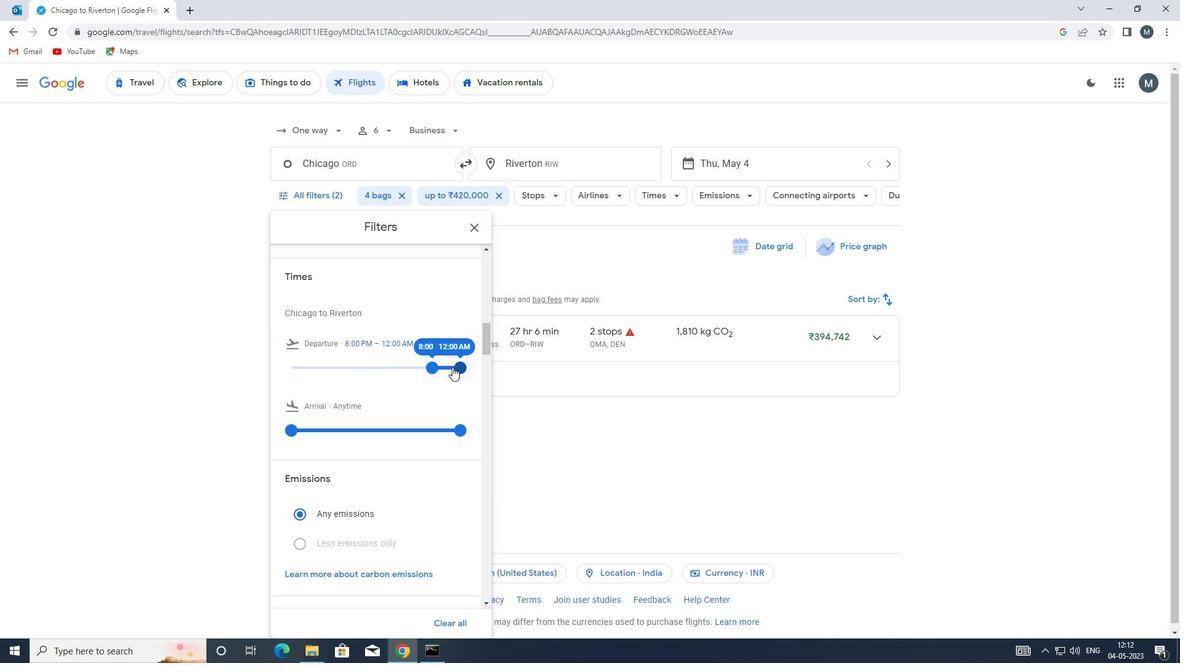 
Action: Mouse pressed left at (458, 367)
Screenshot: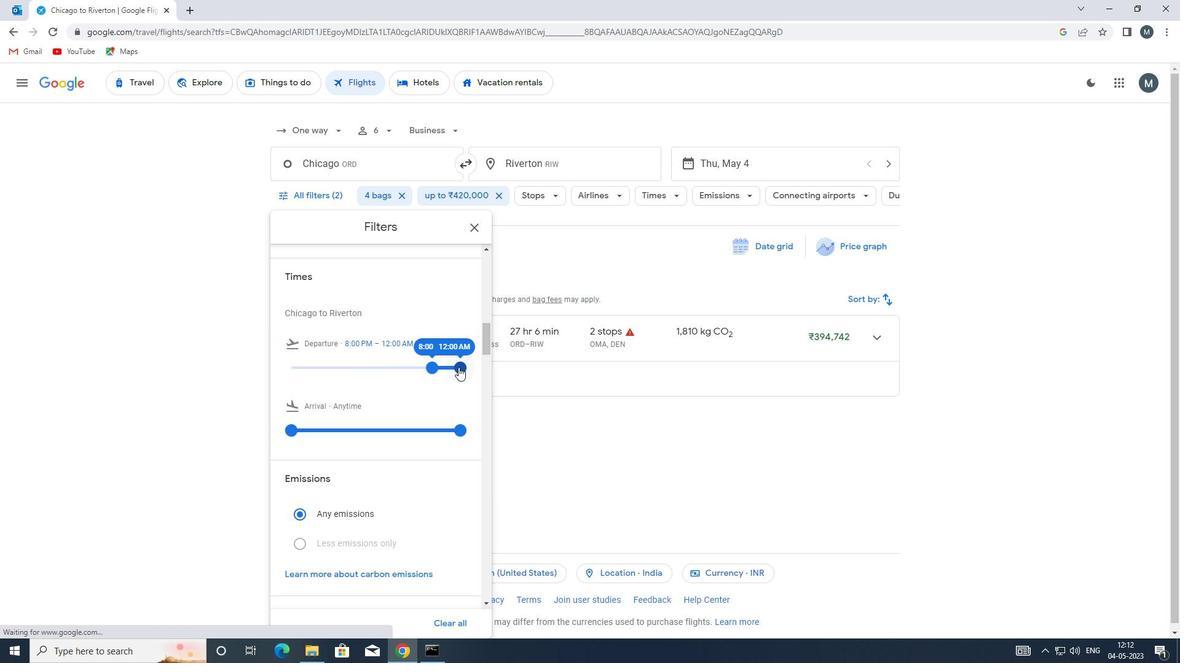 
Action: Mouse moved to (426, 372)
Screenshot: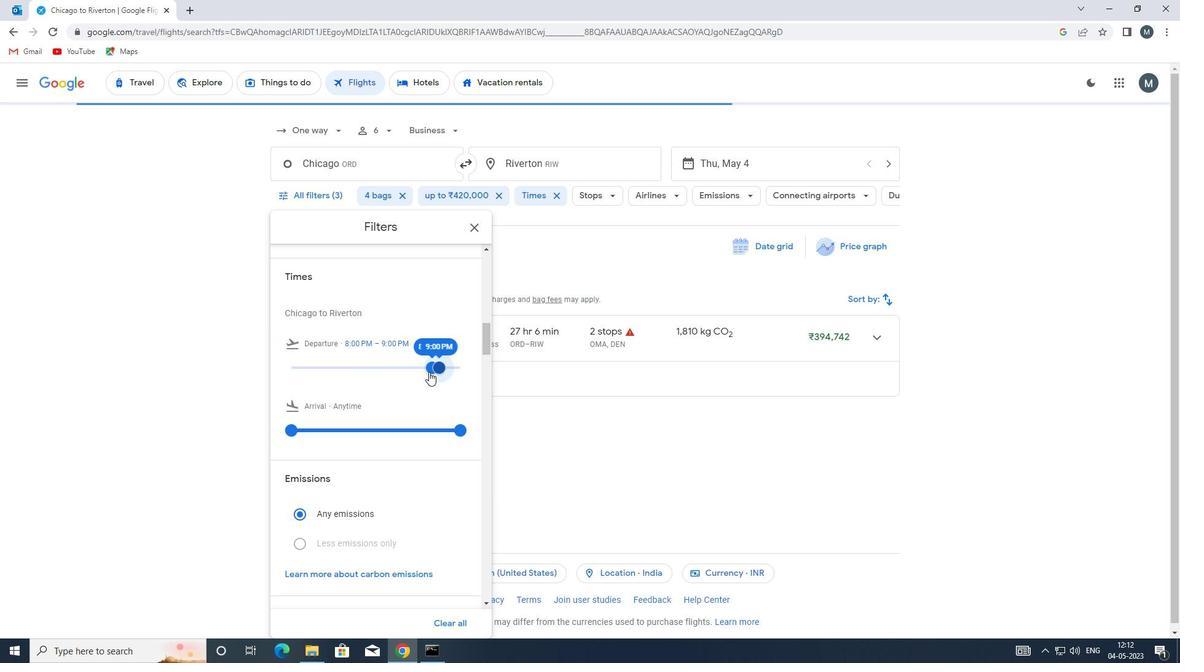 
Action: Mouse scrolled (426, 371) with delta (0, 0)
Screenshot: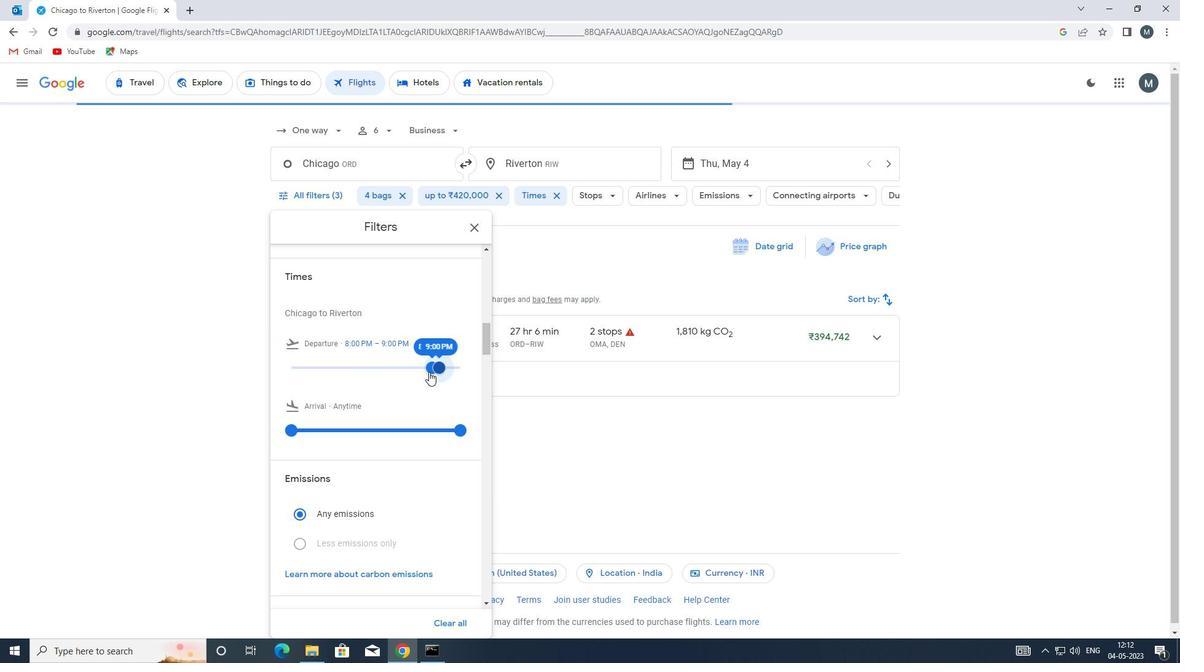 
Action: Mouse moved to (471, 230)
Screenshot: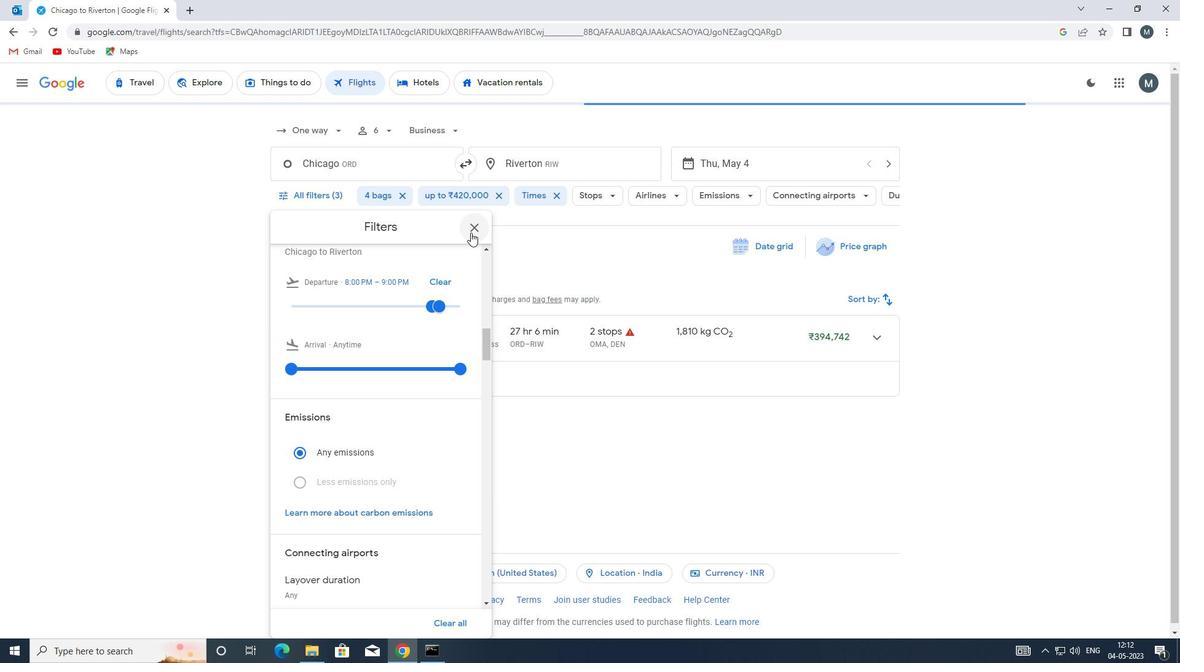 
Action: Mouse pressed left at (471, 230)
Screenshot: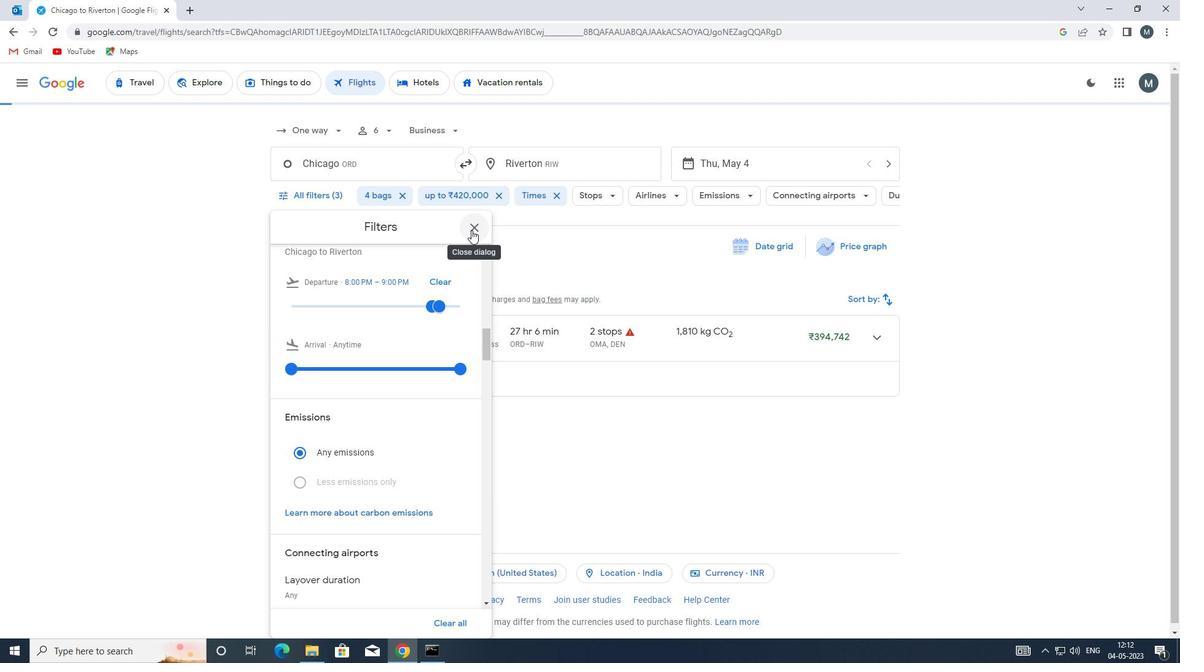 
Action: Mouse moved to (471, 230)
Screenshot: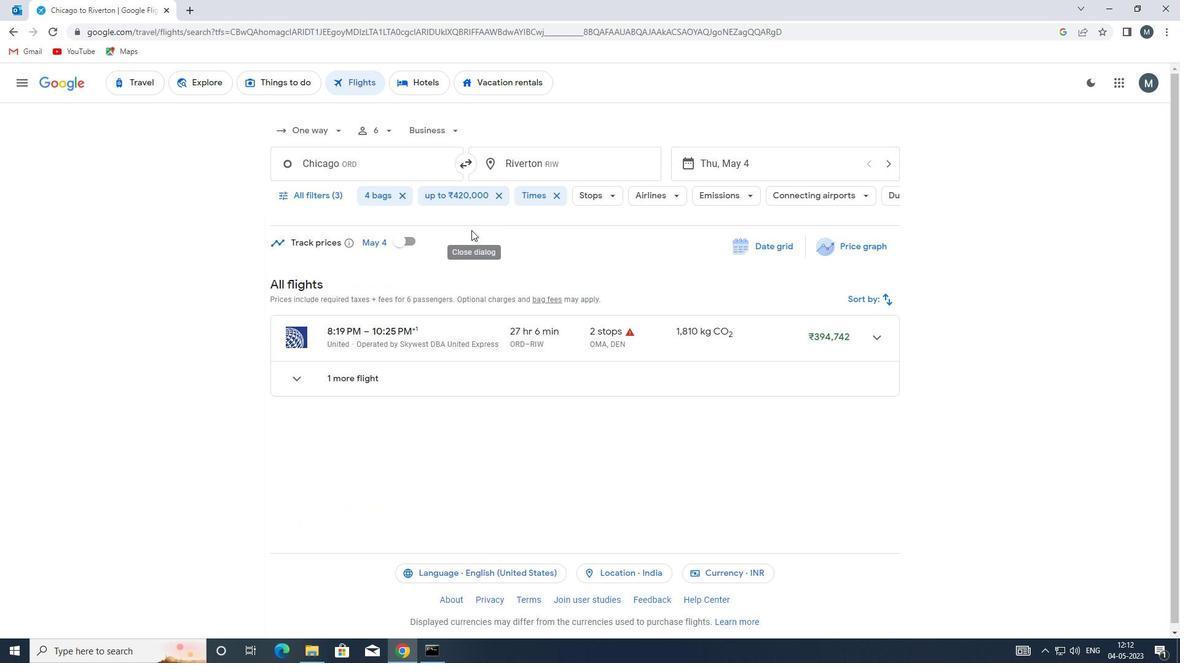 
Action: Key pressed <Key.f8>
Screenshot: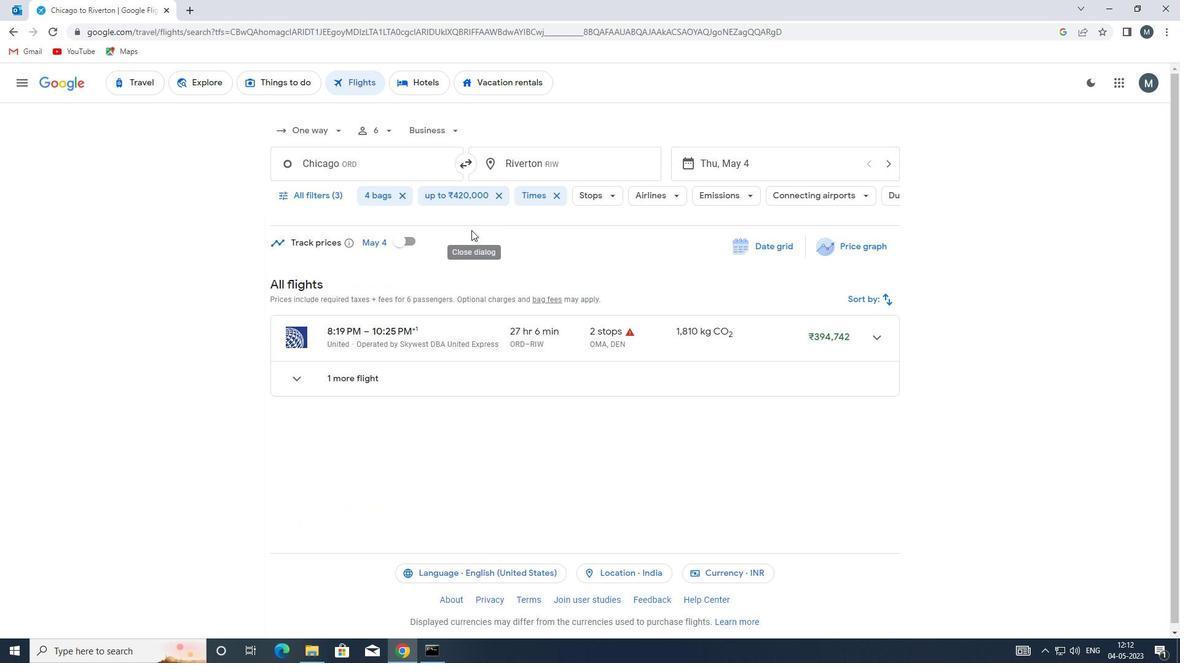 
